 Task: Create in the project AgileLogic and in the Backlog issue 'Create a new online platform for online music theory courses with advanced music notation and ear training features' a child issue 'Serverless computing application latency remediation', and assign it to team member softage.1@softage.net. Create in the project AgileLogic and in the Backlog issue 'Implement a new cloud-based talent acquisition system for a company with advanced recruitment tracking and candidate assessment features' a child issue 'Automated testing infrastructure security incident response testing and remediation', and assign it to team member softage.2@softage.net
Action: Mouse moved to (225, 68)
Screenshot: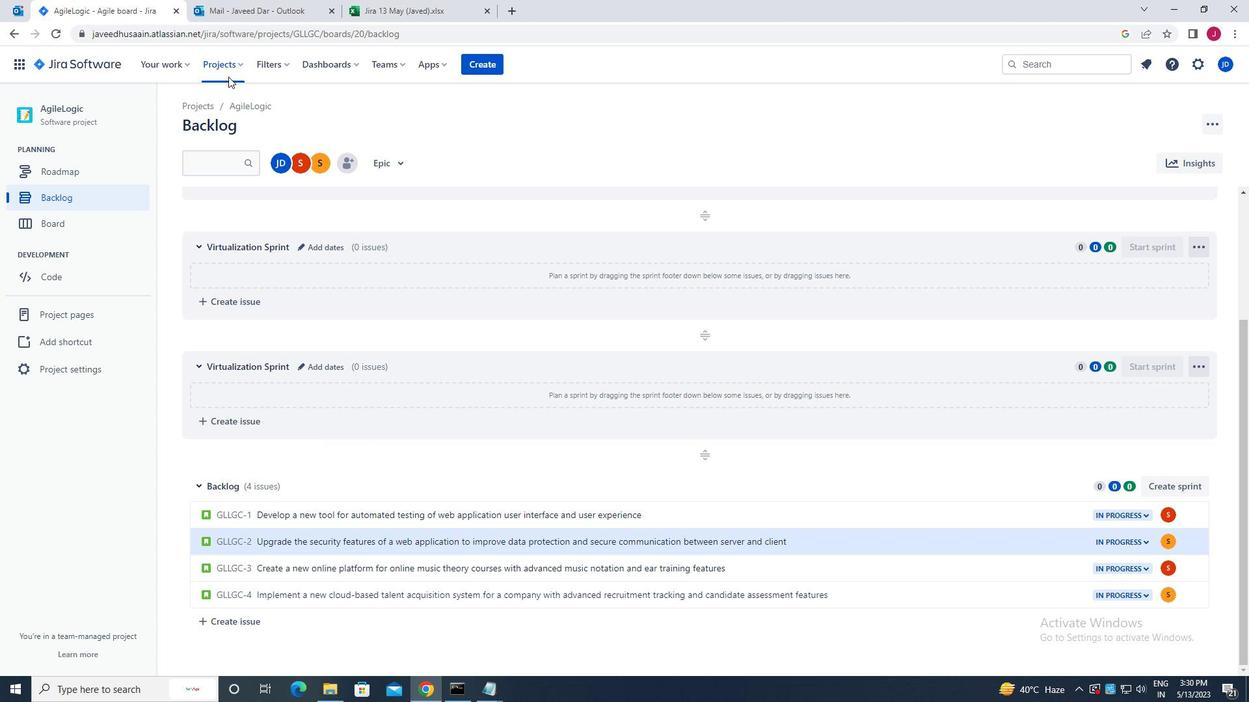 
Action: Mouse pressed left at (225, 68)
Screenshot: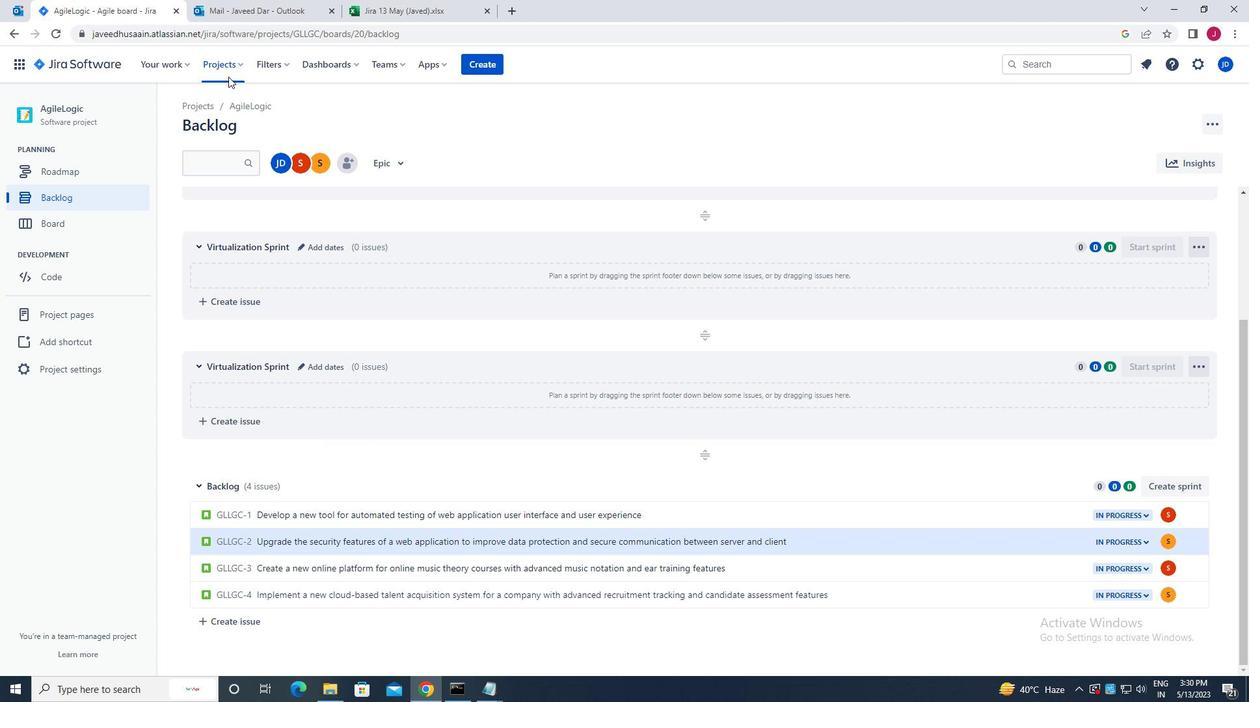 
Action: Mouse moved to (251, 116)
Screenshot: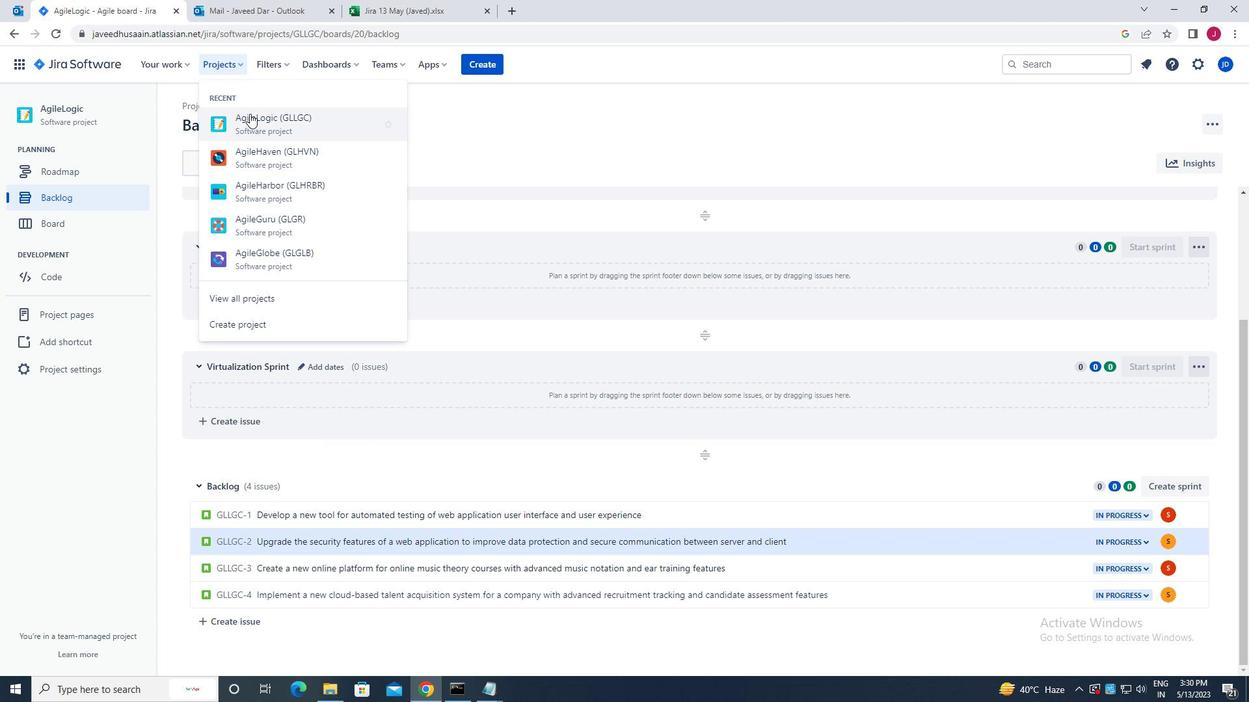 
Action: Mouse pressed left at (251, 116)
Screenshot: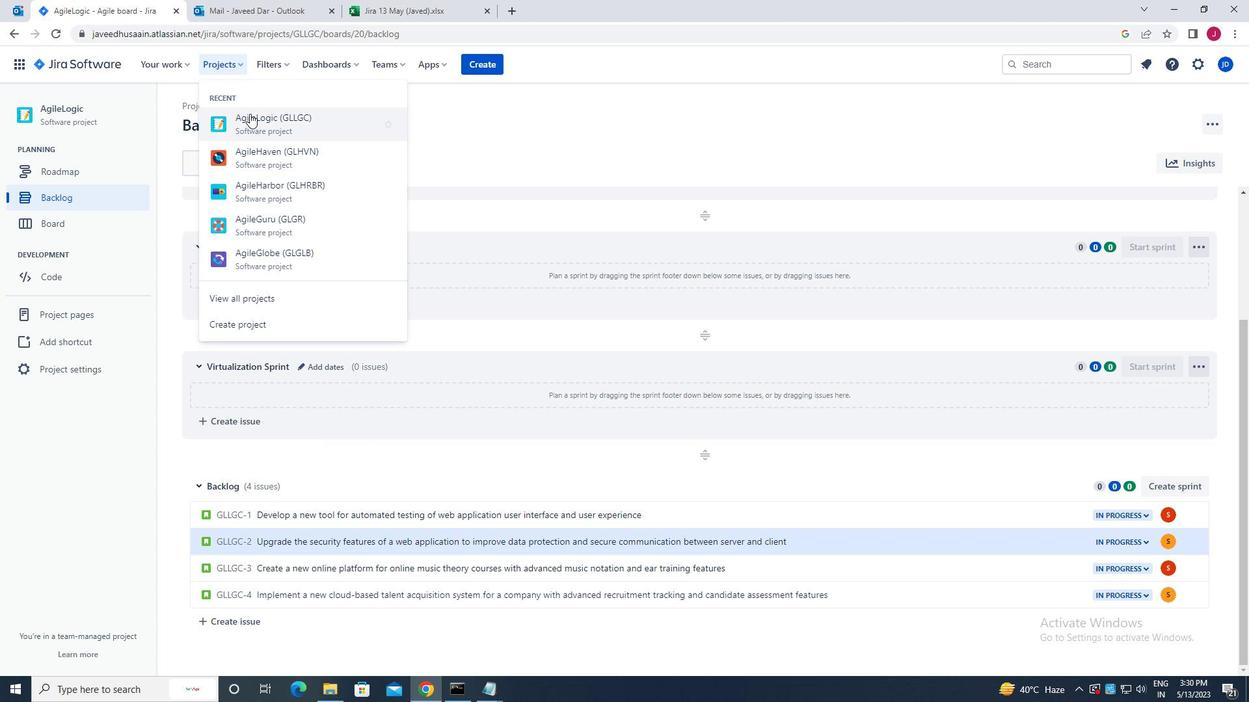 
Action: Mouse moved to (72, 195)
Screenshot: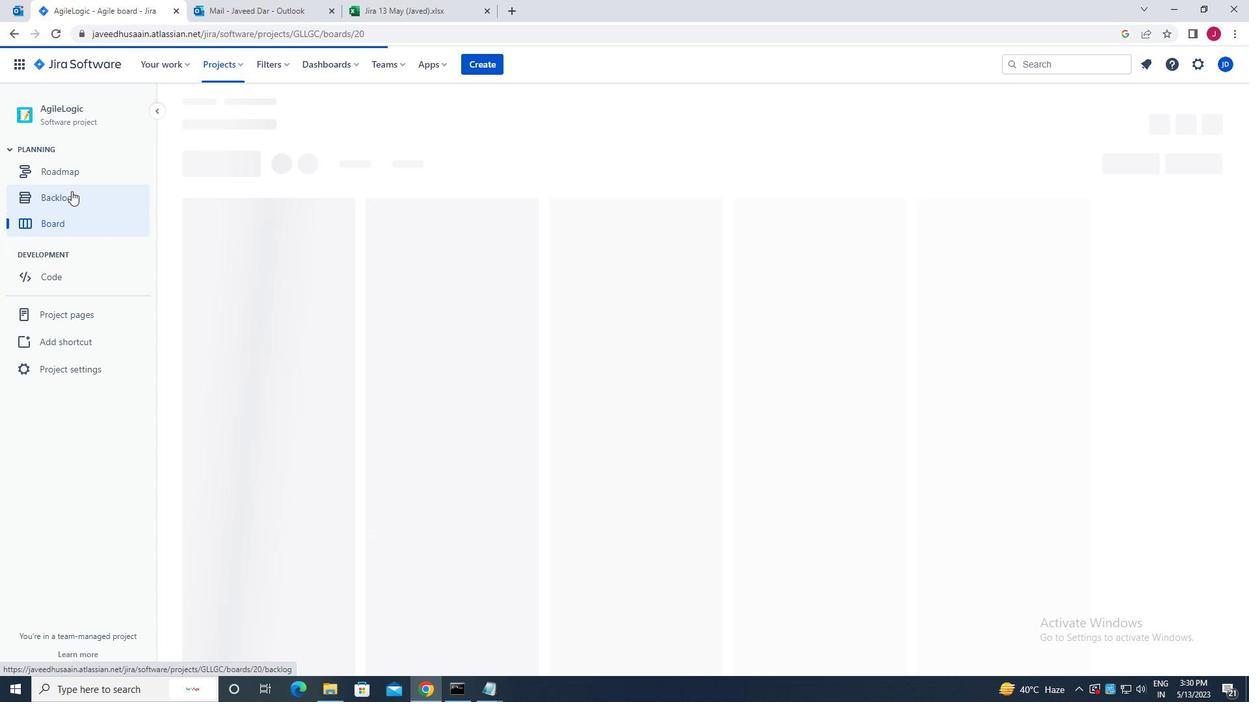 
Action: Mouse pressed left at (72, 195)
Screenshot: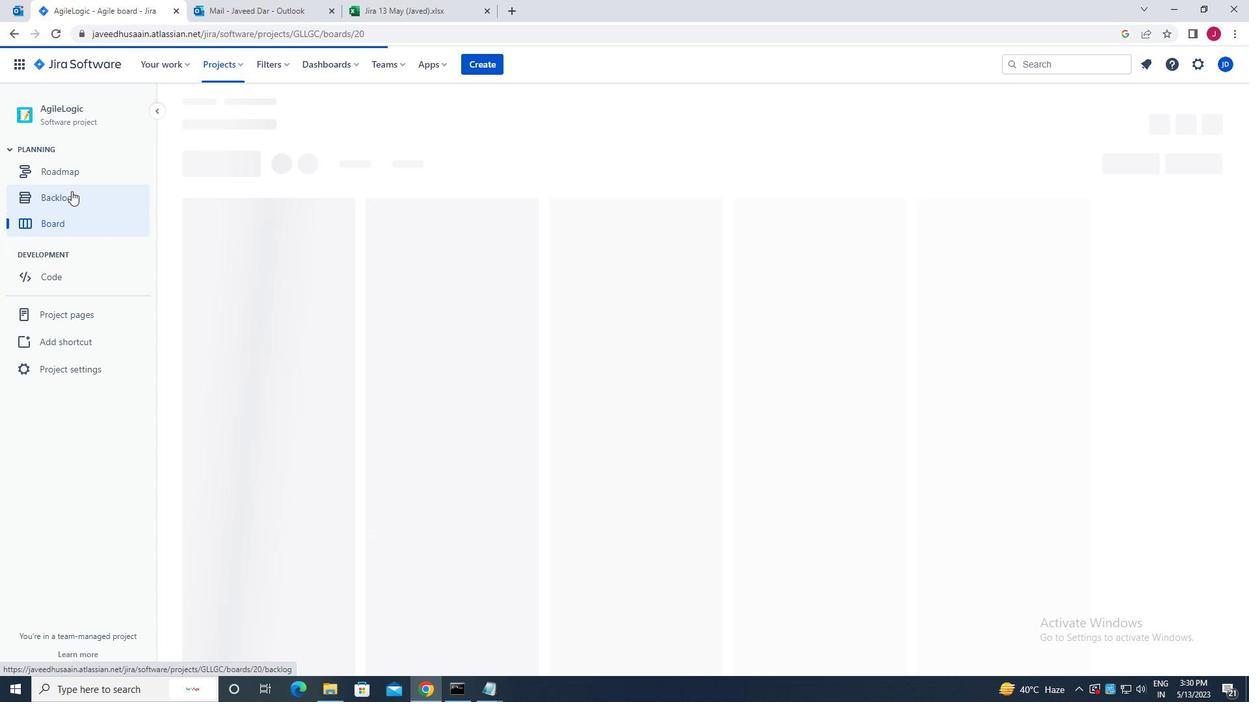 
Action: Mouse moved to (386, 422)
Screenshot: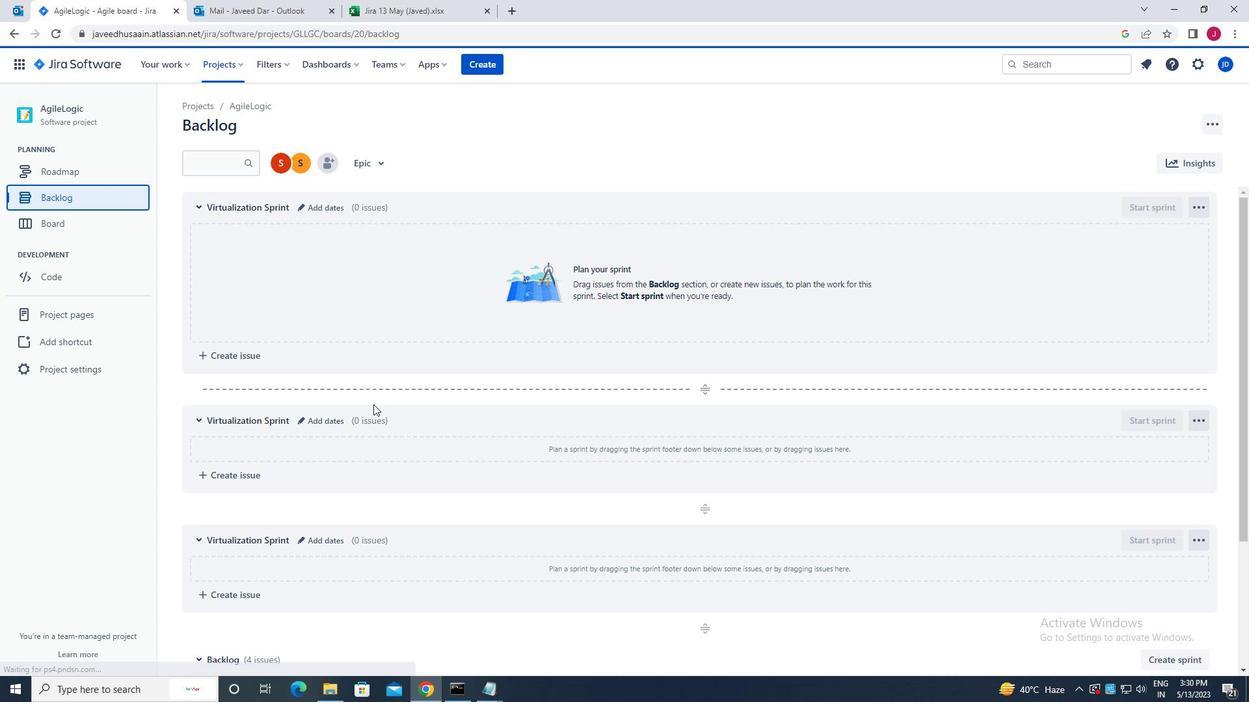 
Action: Mouse scrolled (386, 421) with delta (0, 0)
Screenshot: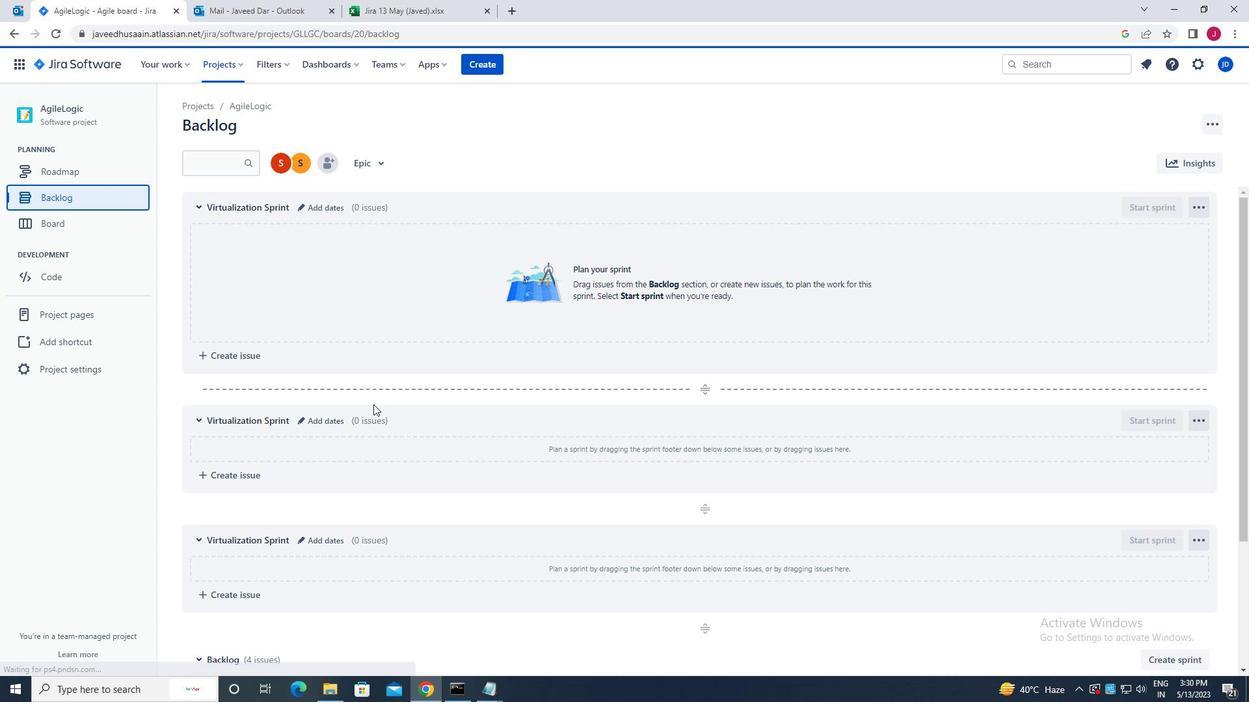 
Action: Mouse scrolled (386, 421) with delta (0, 0)
Screenshot: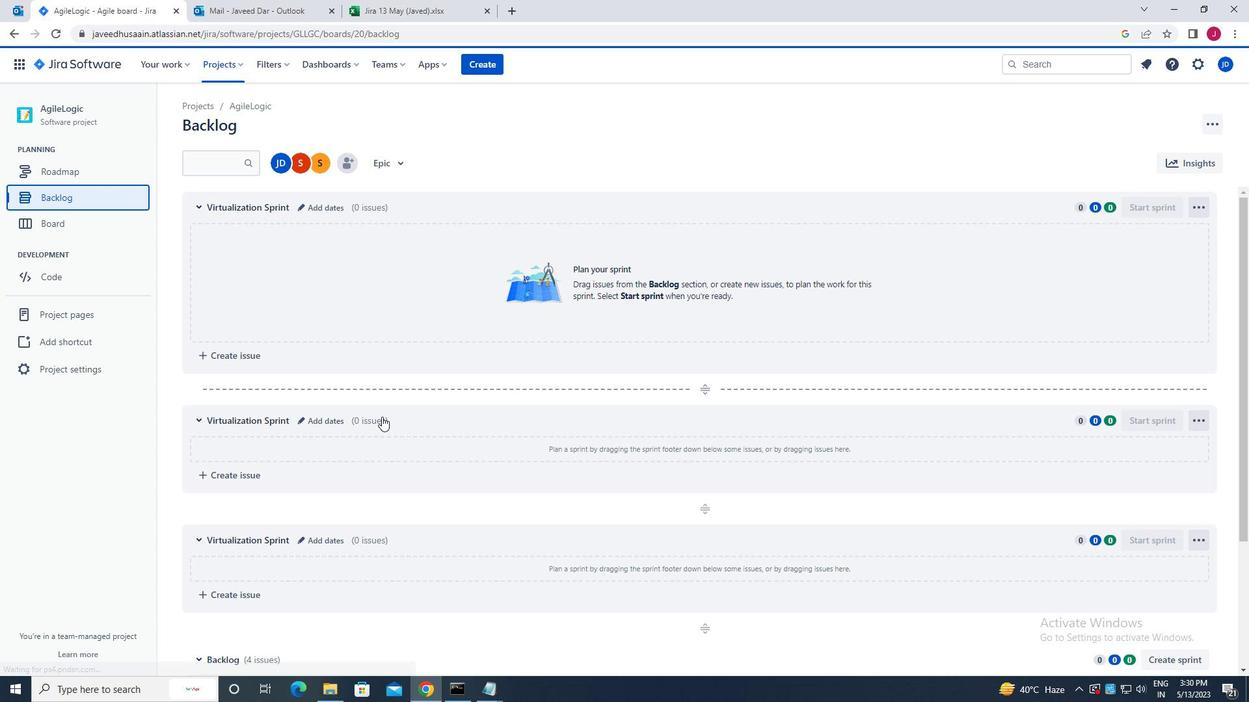 
Action: Mouse scrolled (386, 421) with delta (0, 0)
Screenshot: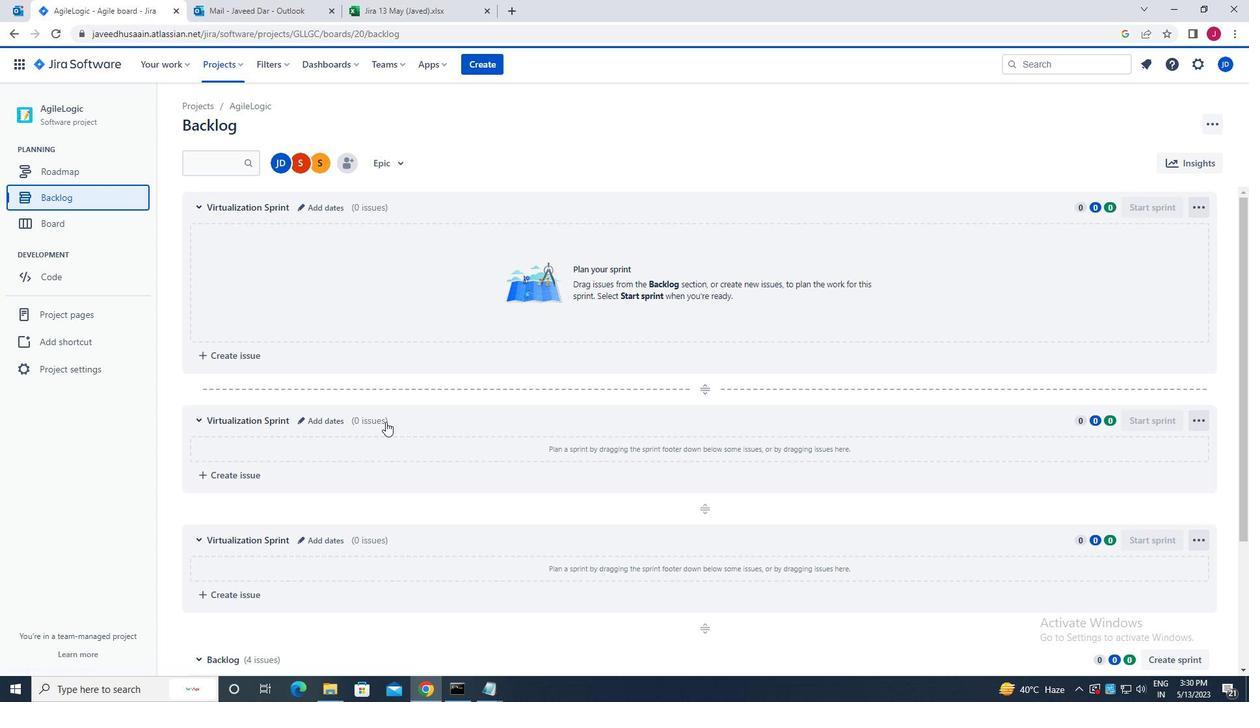 
Action: Mouse scrolled (386, 421) with delta (0, 0)
Screenshot: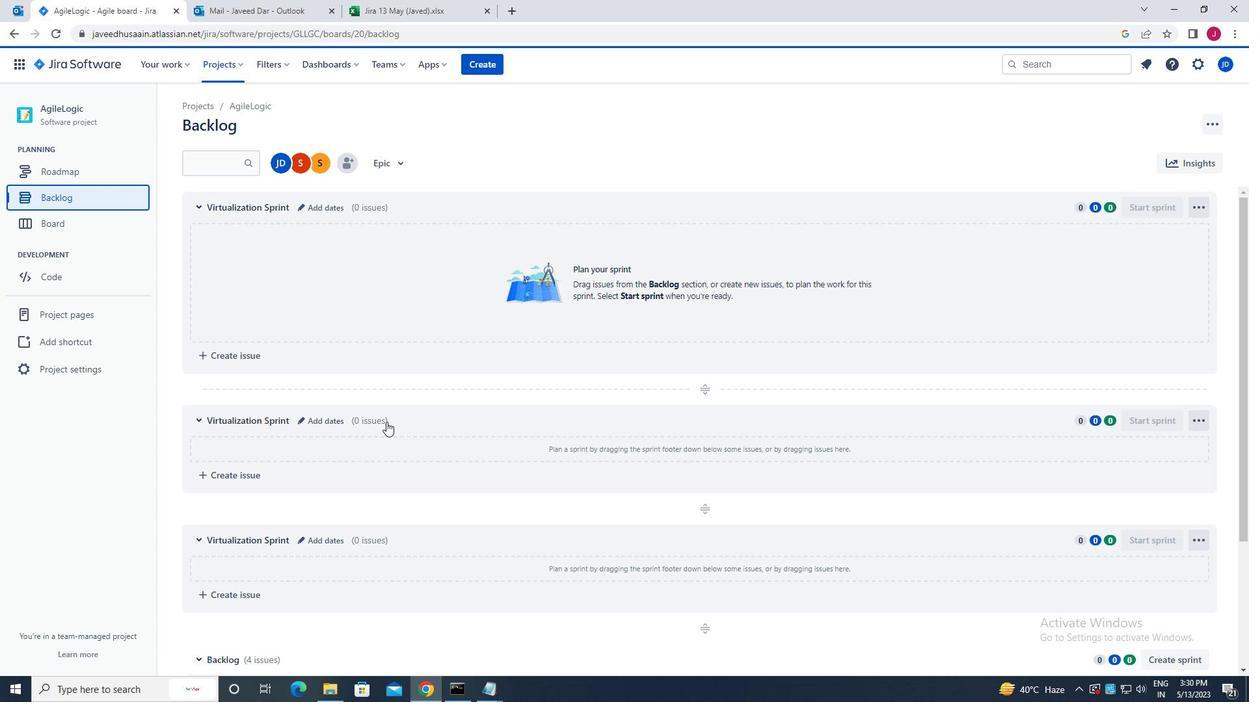 
Action: Mouse scrolled (386, 421) with delta (0, 0)
Screenshot: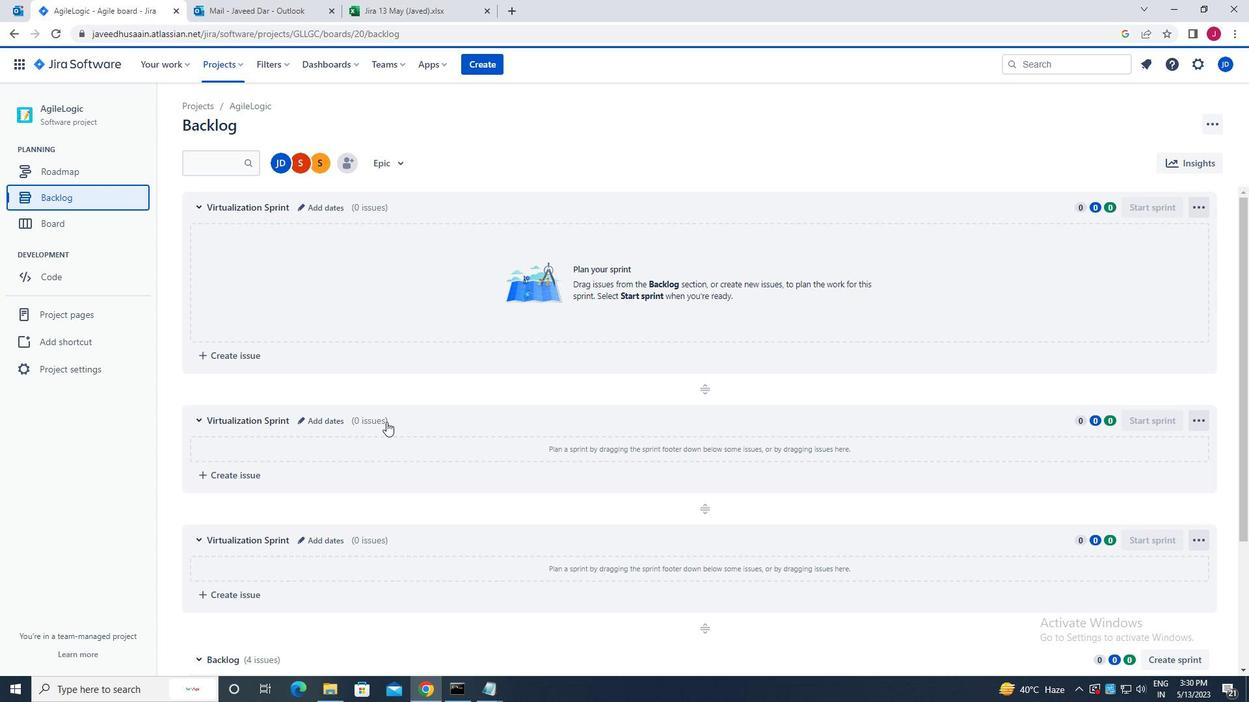 
Action: Mouse moved to (391, 421)
Screenshot: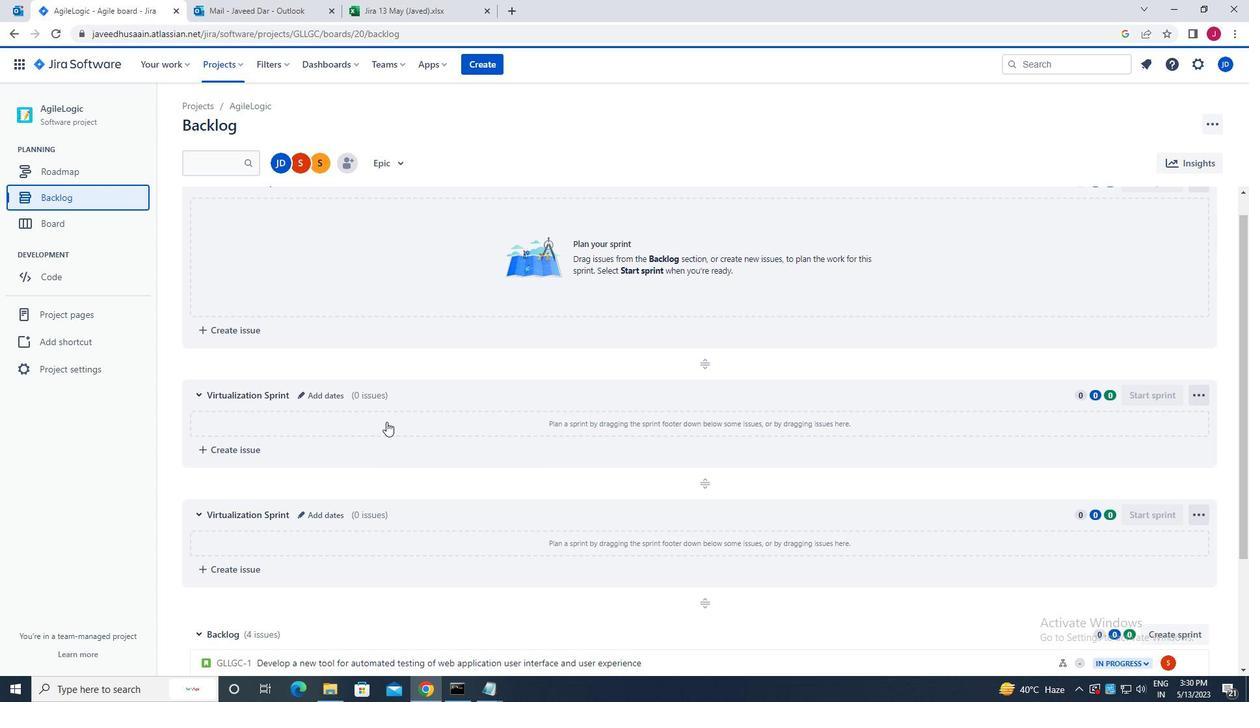 
Action: Mouse scrolled (391, 420) with delta (0, 0)
Screenshot: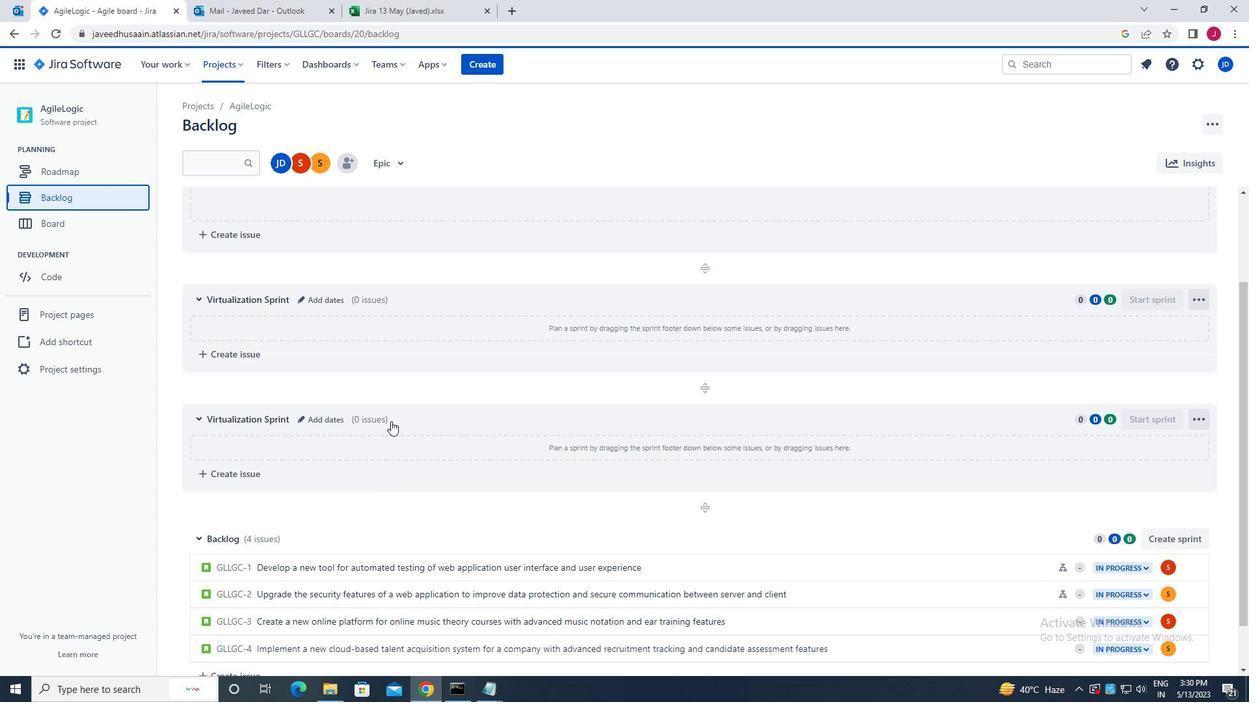 
Action: Mouse scrolled (391, 420) with delta (0, 0)
Screenshot: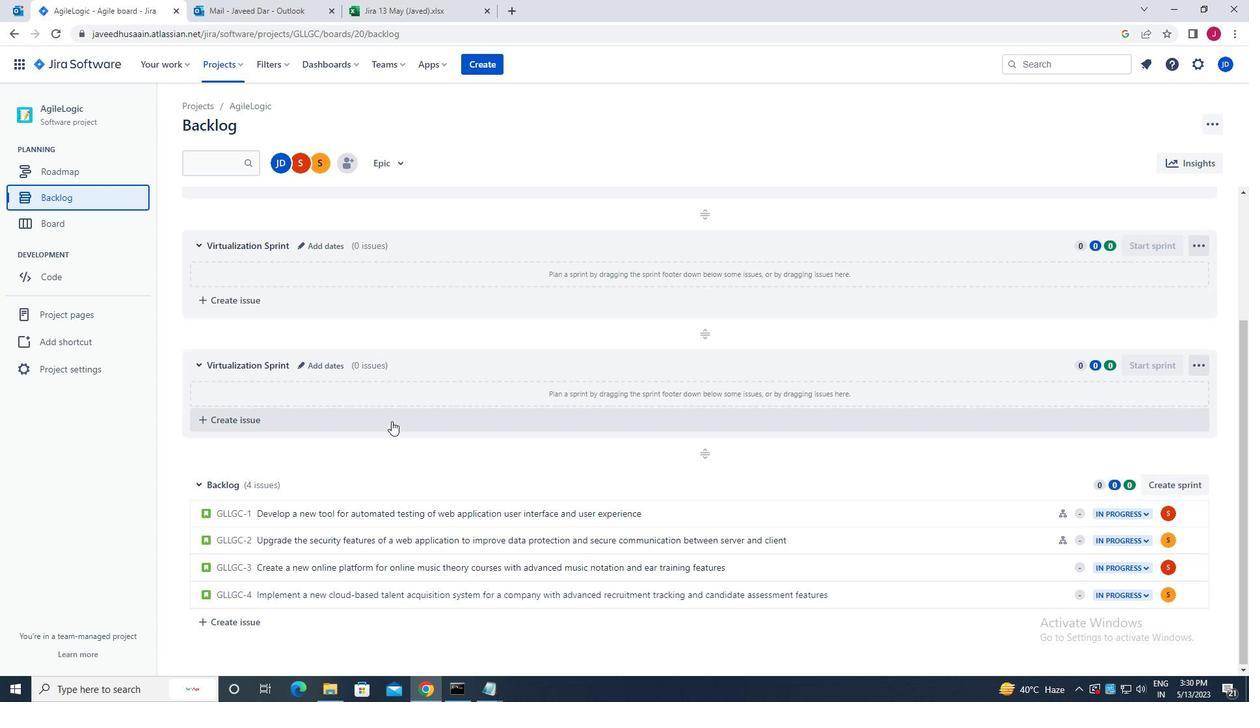 
Action: Mouse scrolled (391, 420) with delta (0, 0)
Screenshot: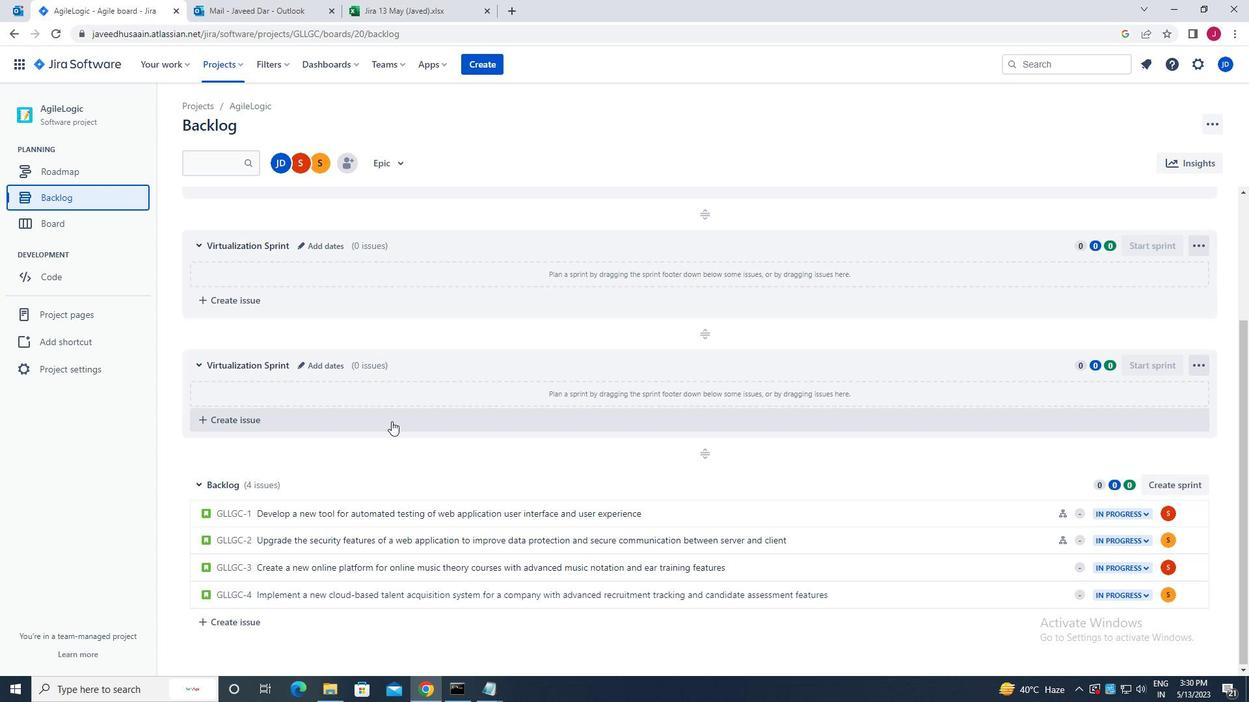 
Action: Mouse scrolled (391, 420) with delta (0, 0)
Screenshot: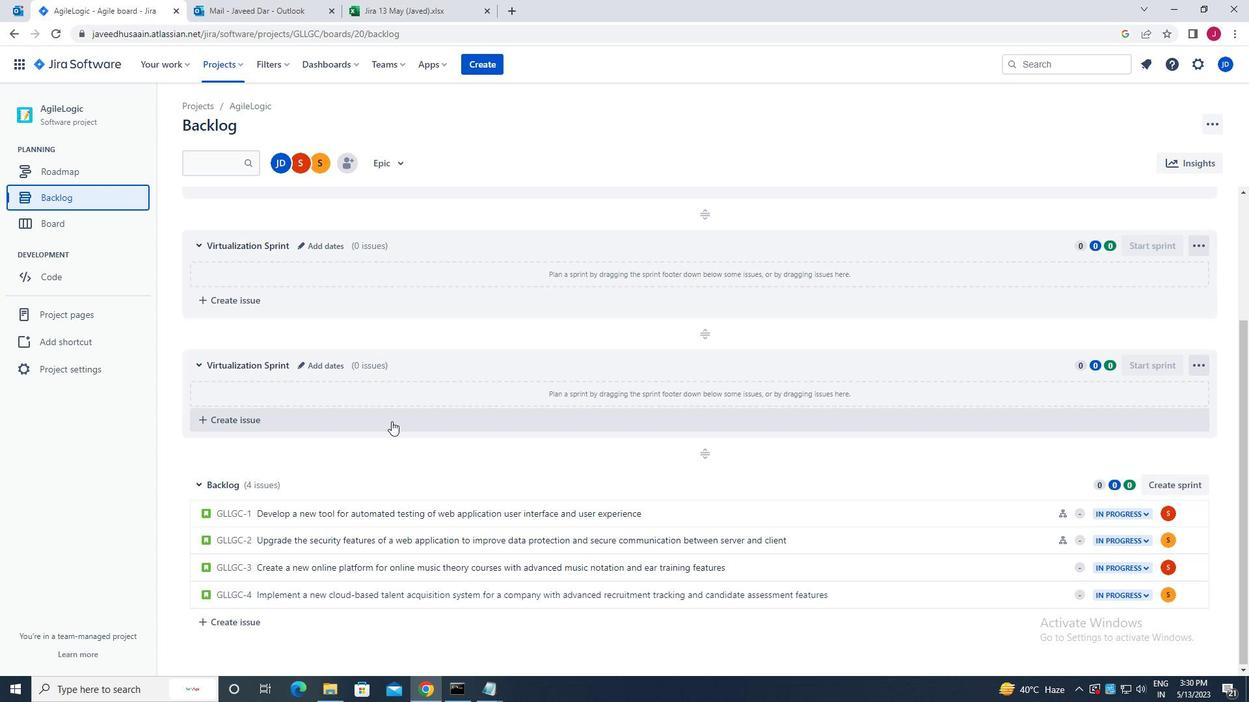 
Action: Mouse moved to (1019, 568)
Screenshot: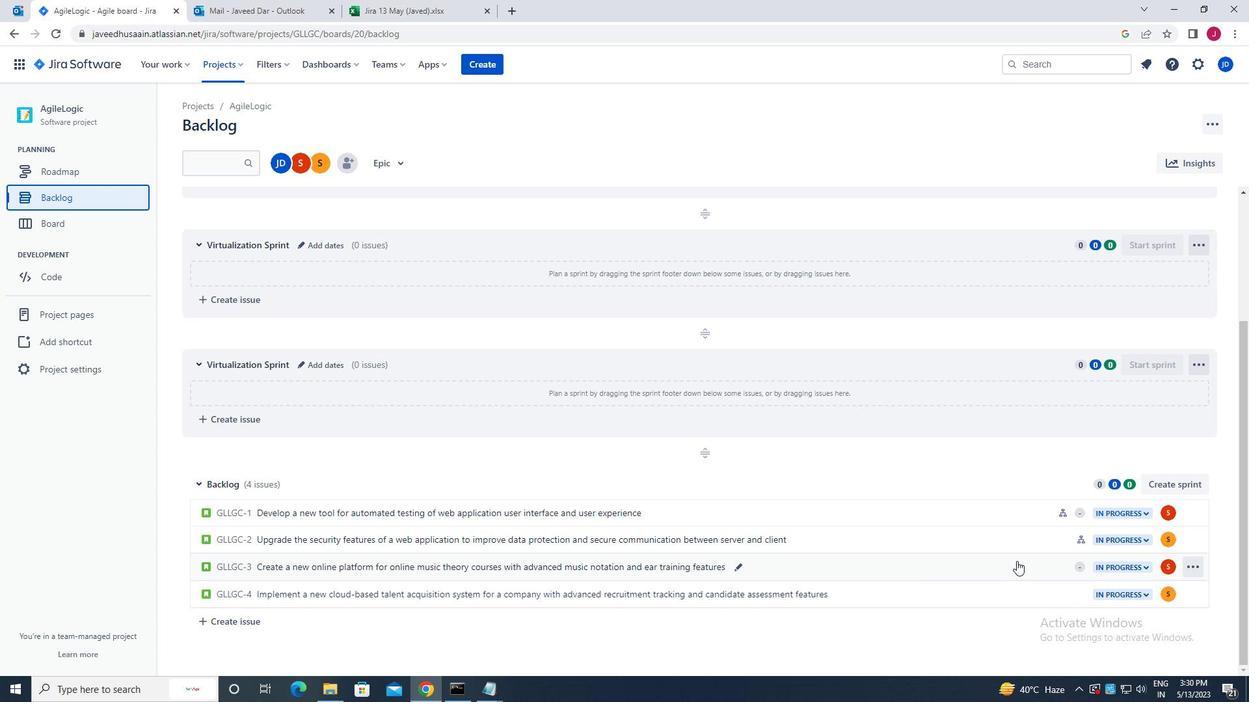 
Action: Mouse pressed left at (1019, 568)
Screenshot: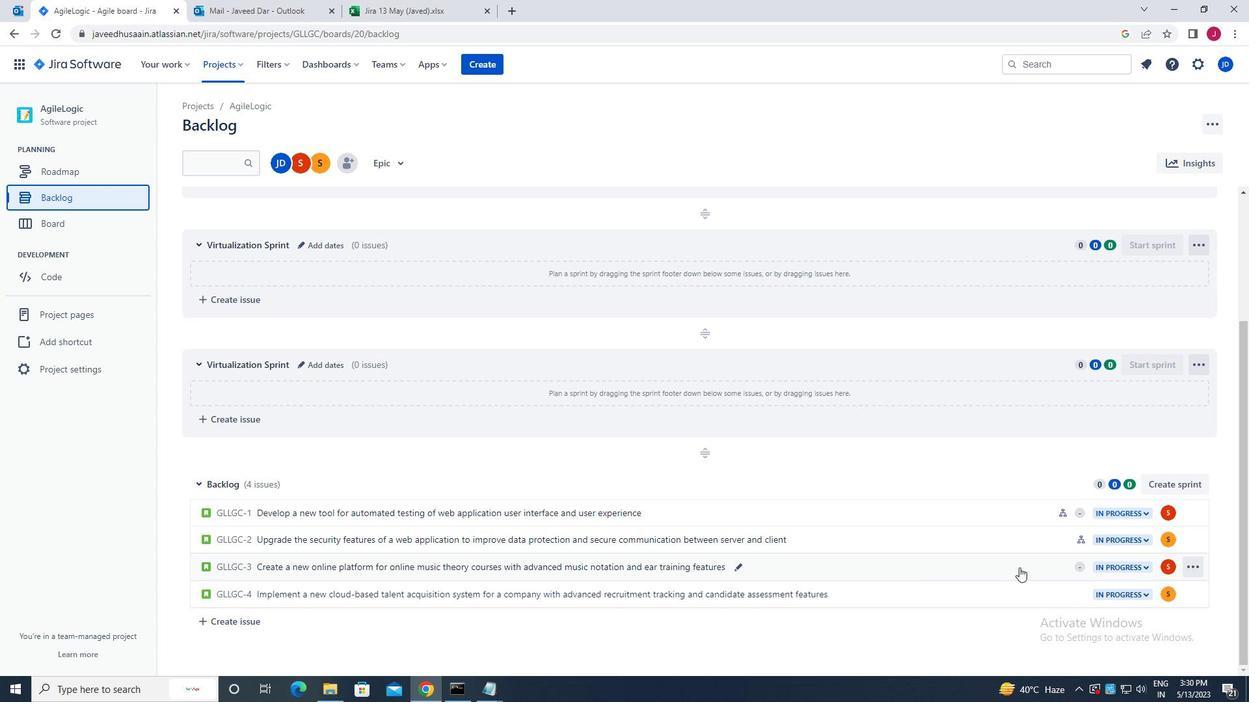 
Action: Mouse moved to (1023, 314)
Screenshot: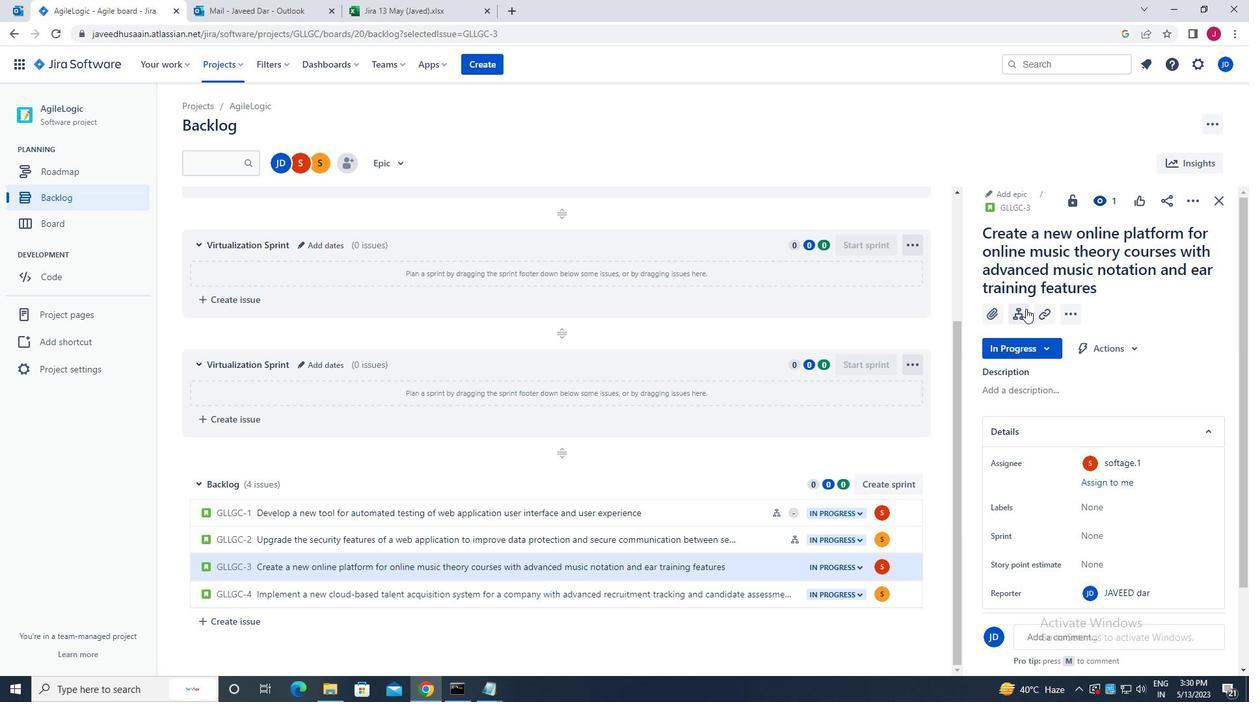 
Action: Mouse pressed left at (1023, 314)
Screenshot: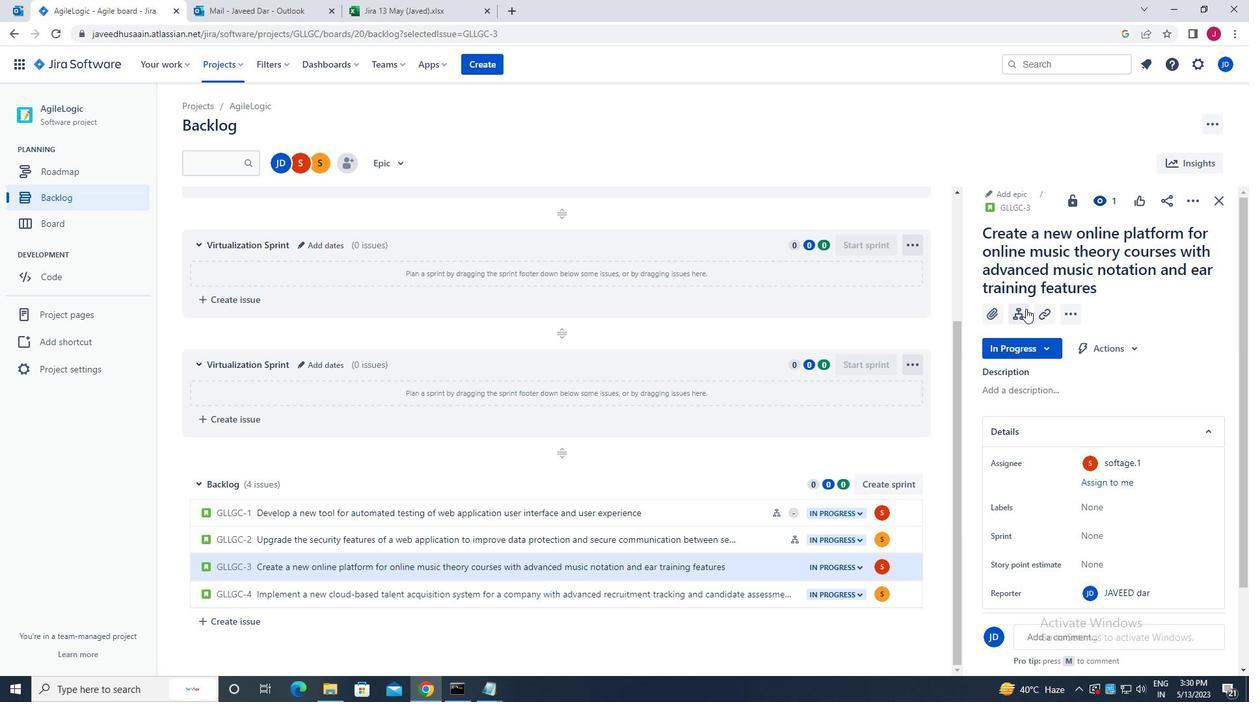 
Action: Mouse moved to (1018, 419)
Screenshot: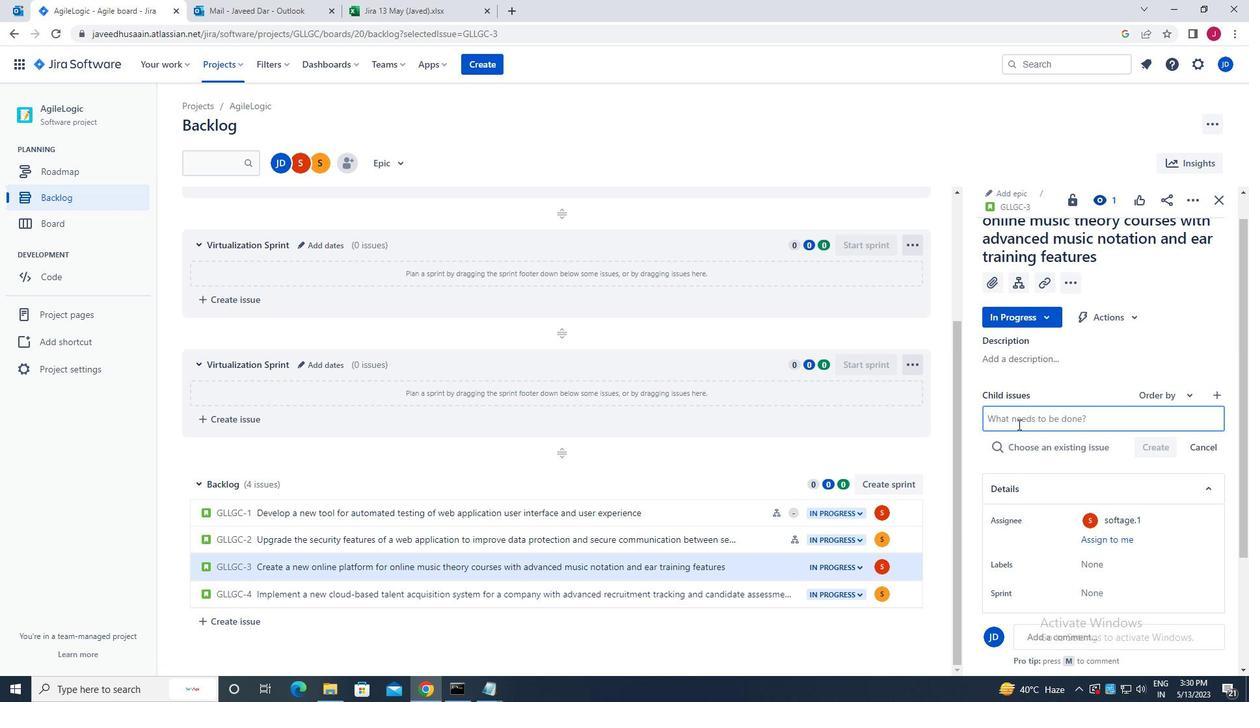 
Action: Mouse pressed left at (1018, 419)
Screenshot: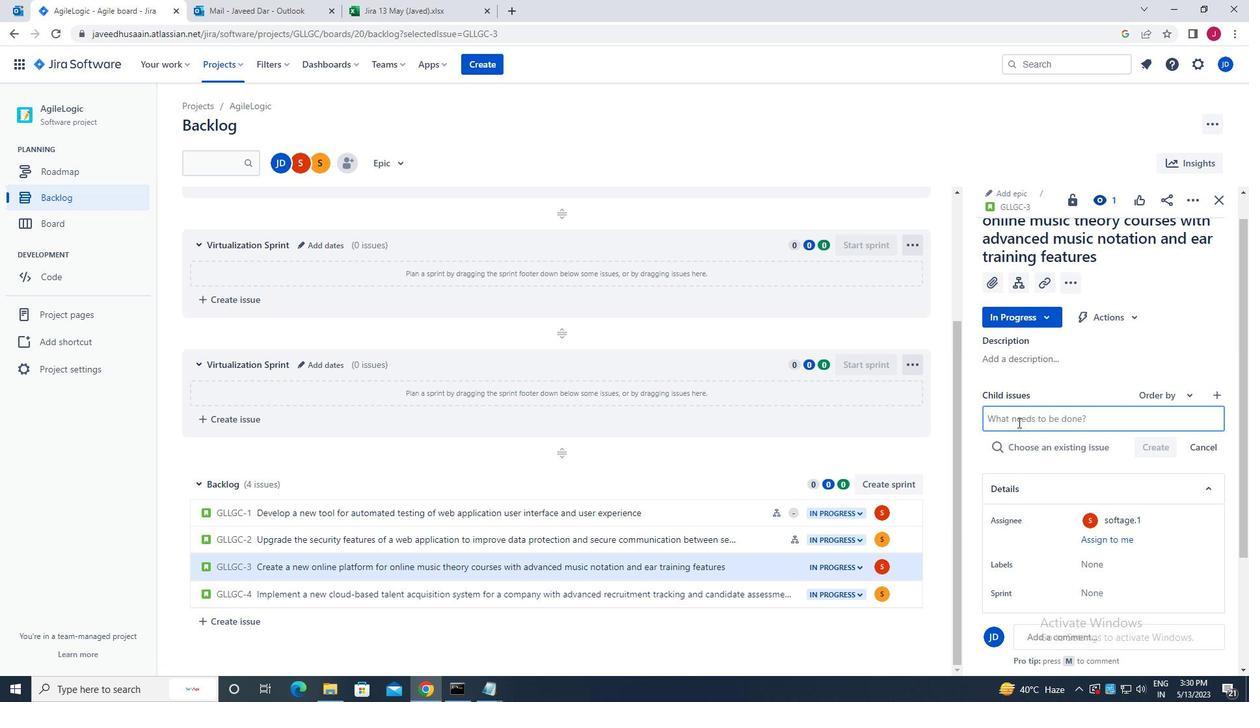 
Action: Mouse moved to (1017, 419)
Screenshot: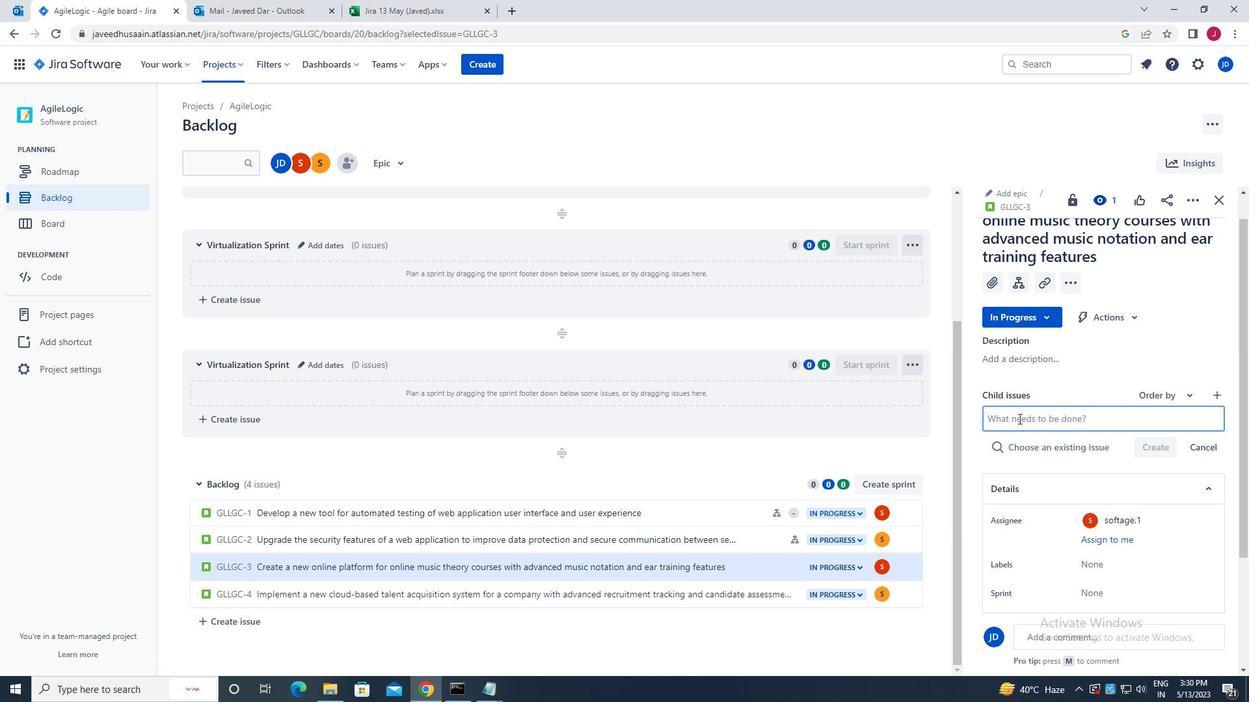 
Action: Key pressed s<Key.caps_lock>ever<Key.space>less<Key.space>computing<Key.space>application<Key.space>latency<Key.space>remediation<Key.enter>
Screenshot: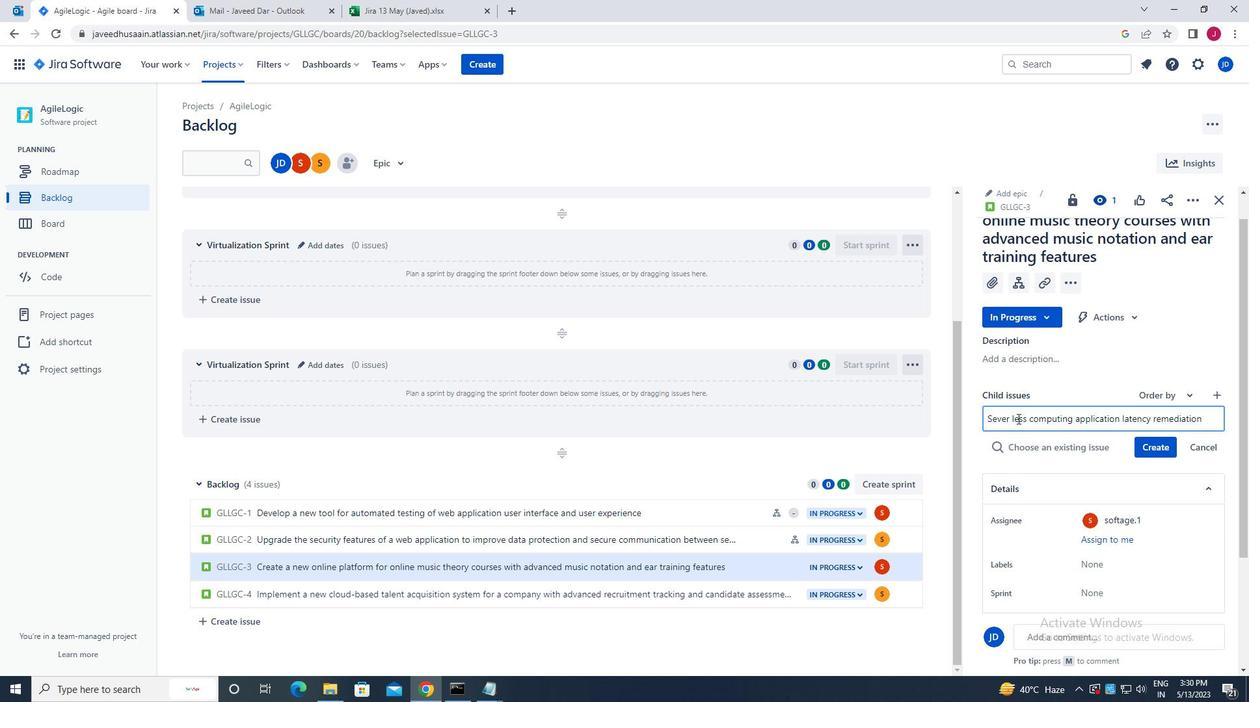 
Action: Mouse moved to (1167, 422)
Screenshot: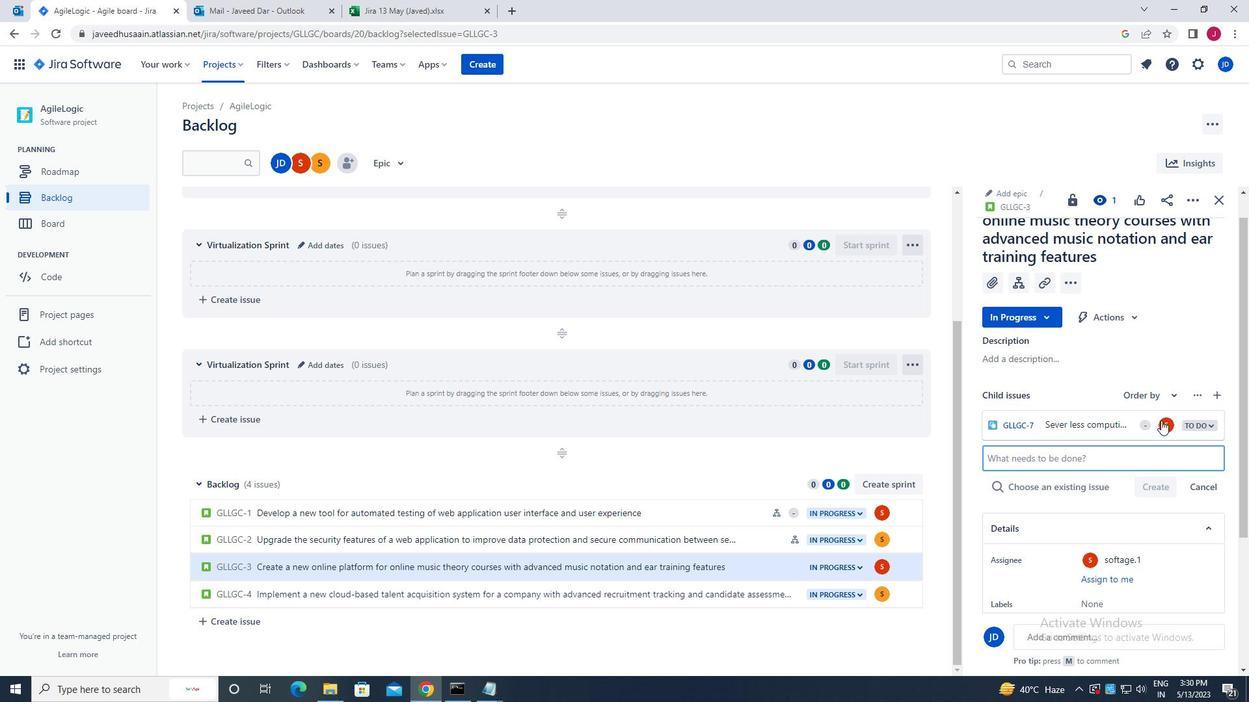 
Action: Mouse pressed left at (1167, 422)
Screenshot: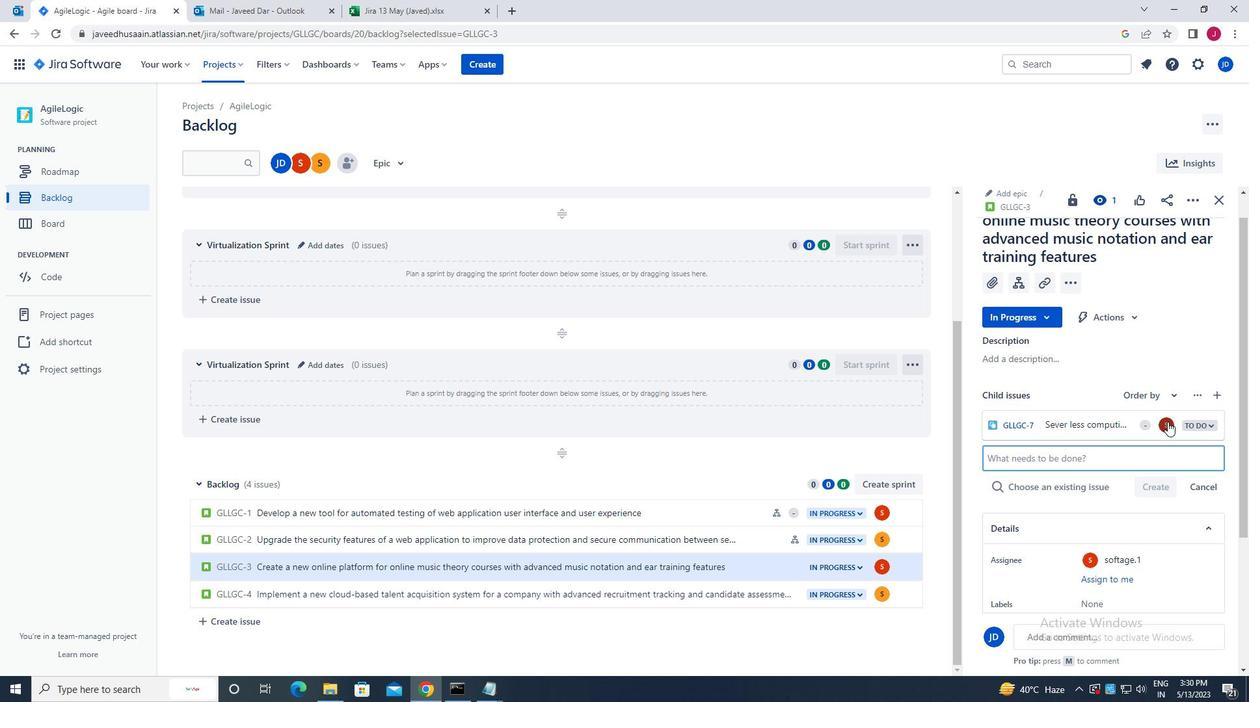 
Action: Mouse moved to (1055, 349)
Screenshot: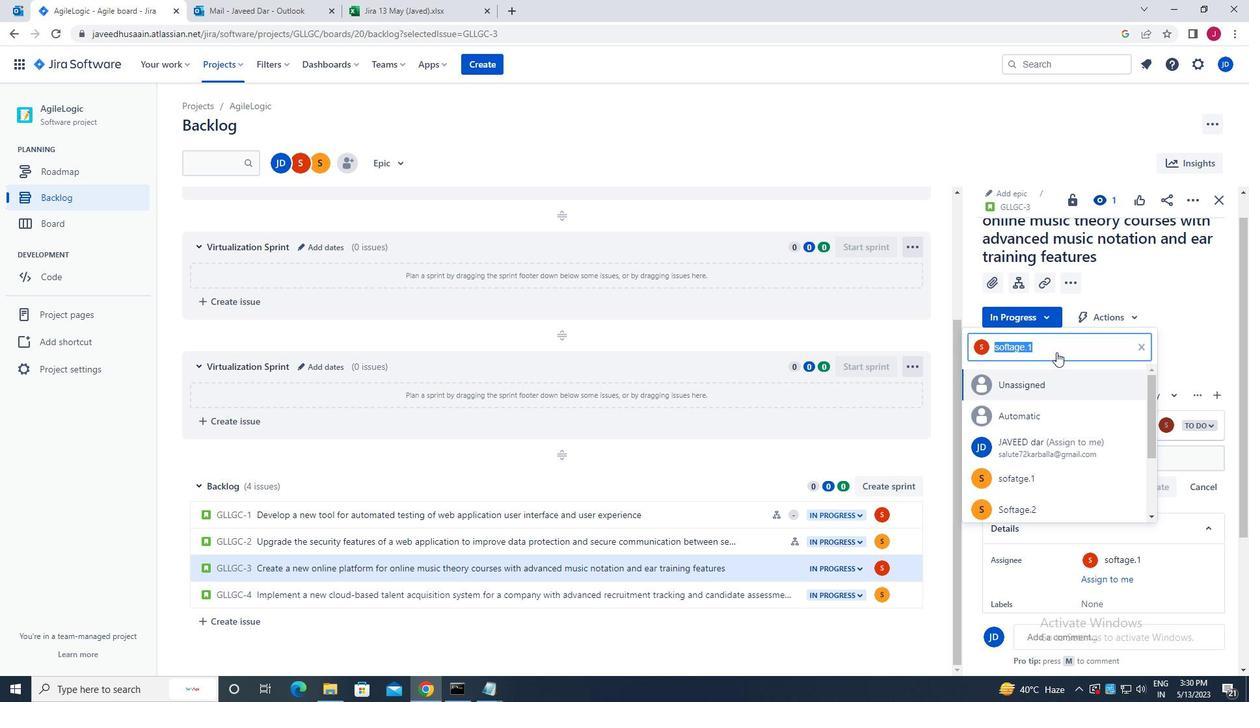 
Action: Key pressed soft
Screenshot: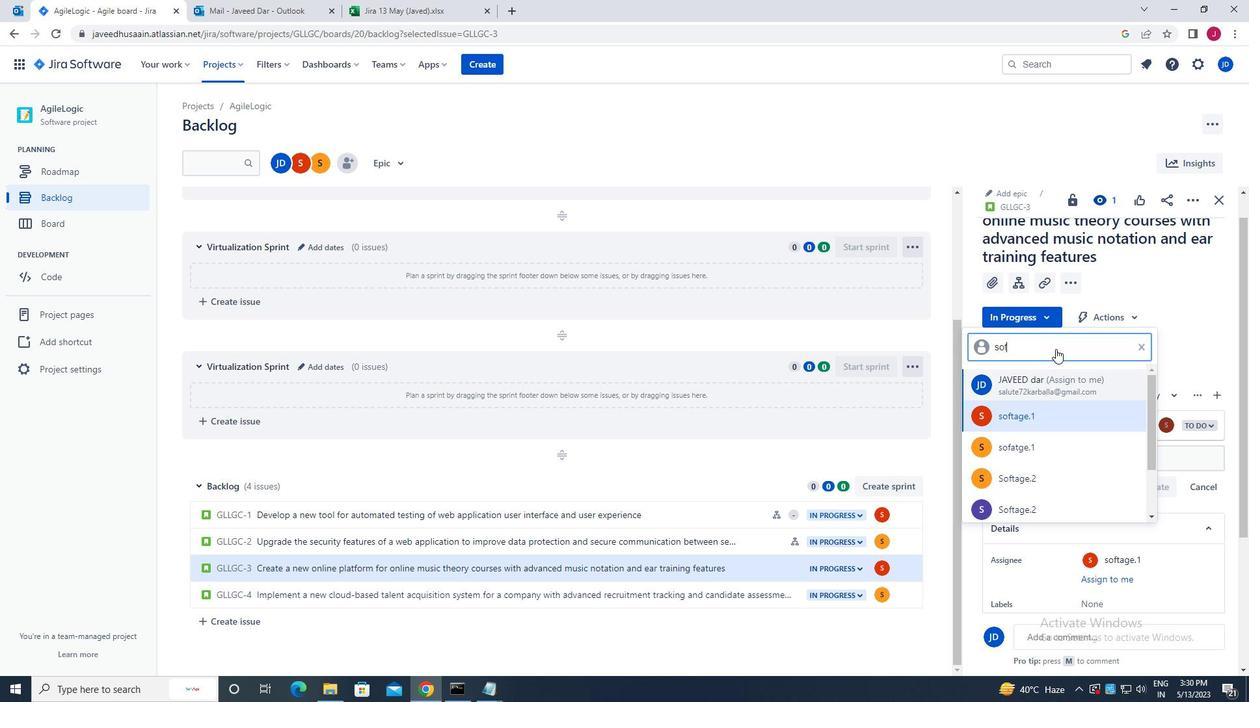 
Action: Mouse moved to (1066, 388)
Screenshot: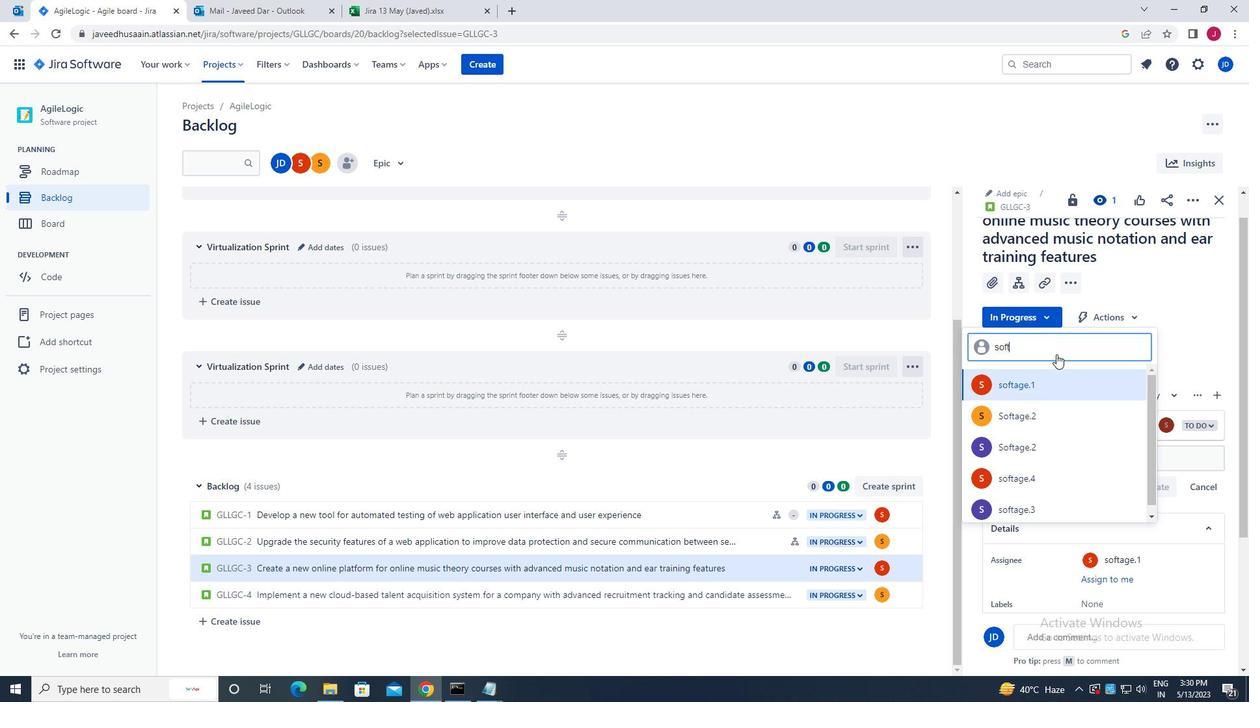
Action: Mouse pressed left at (1066, 388)
Screenshot: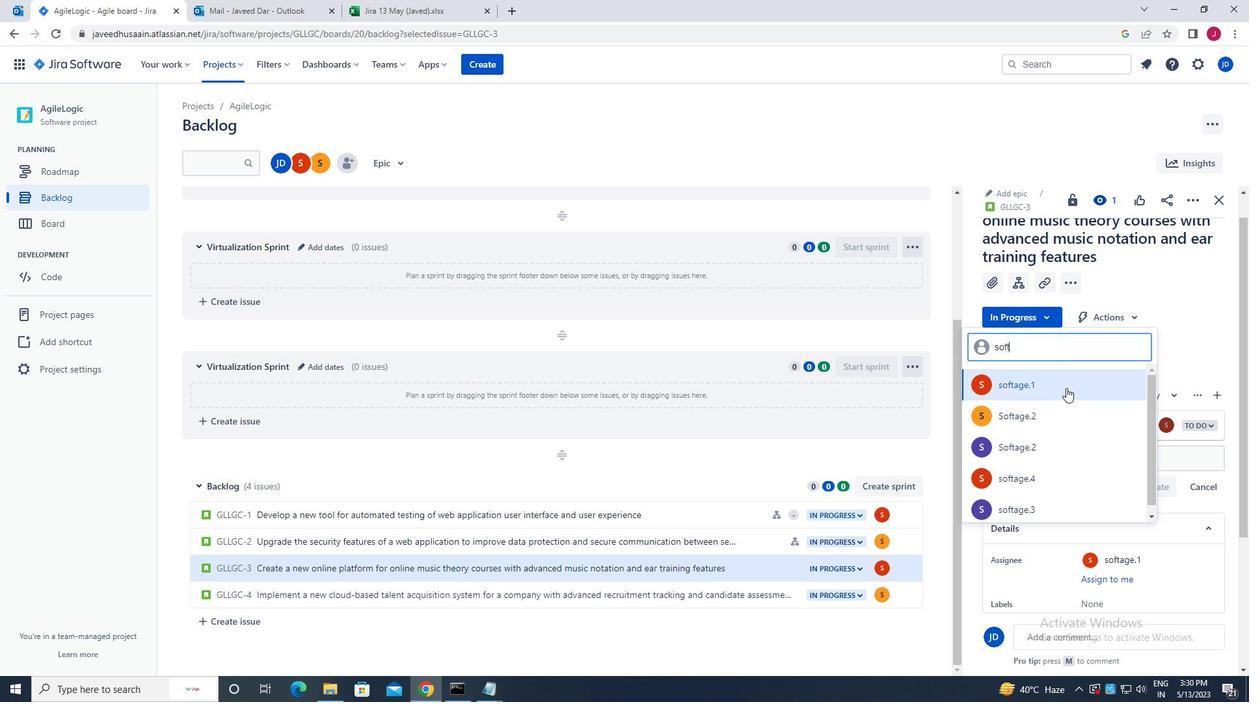 
Action: Mouse moved to (1219, 199)
Screenshot: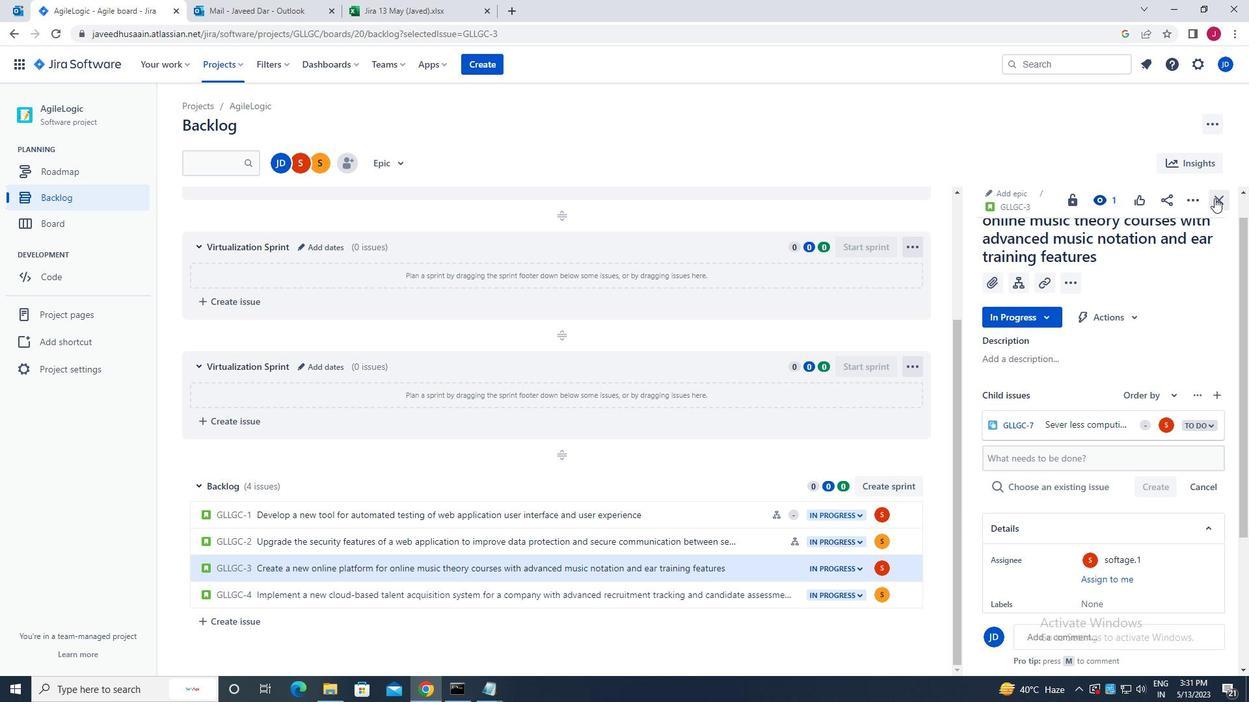 
Action: Mouse pressed left at (1219, 199)
Screenshot: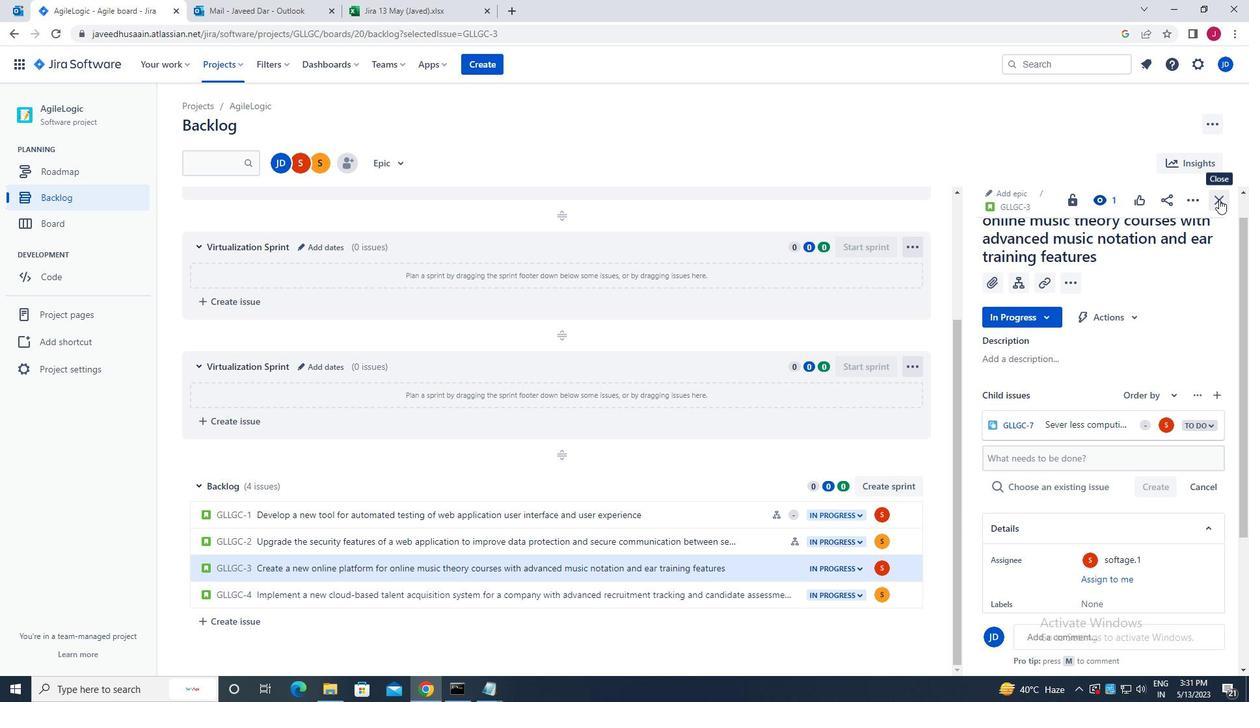 
Action: Mouse moved to (967, 598)
Screenshot: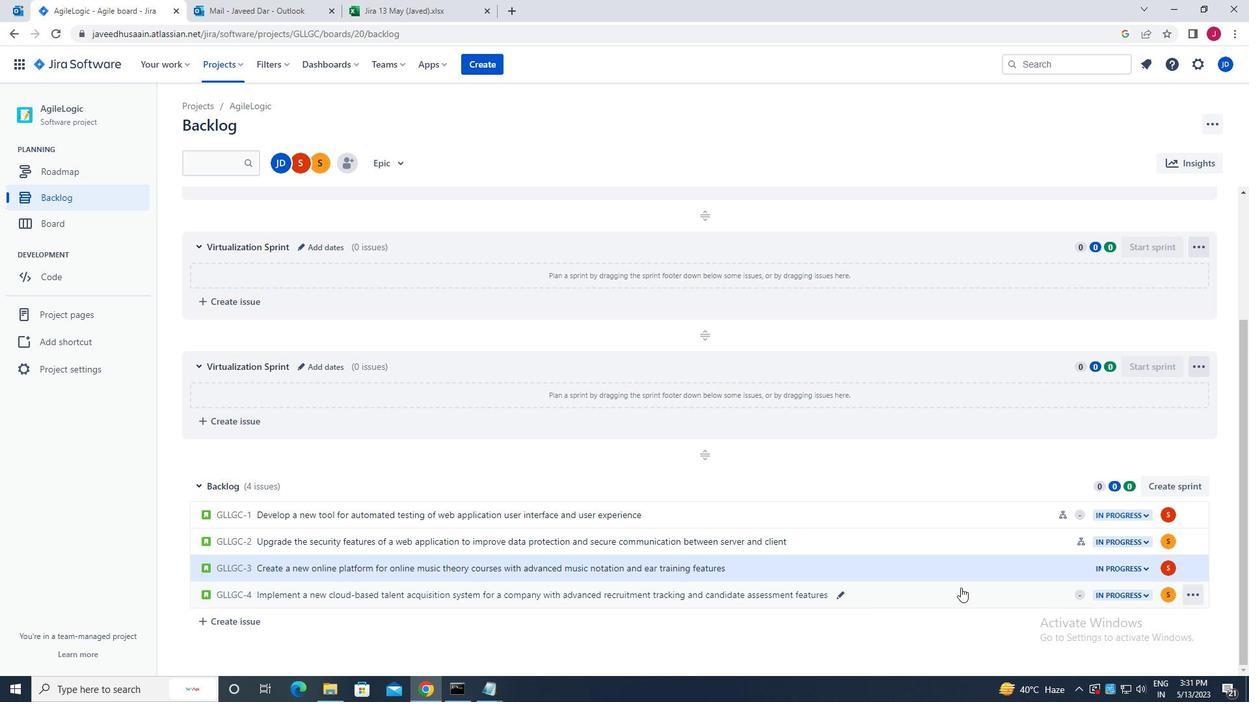 
Action: Mouse pressed left at (967, 598)
Screenshot: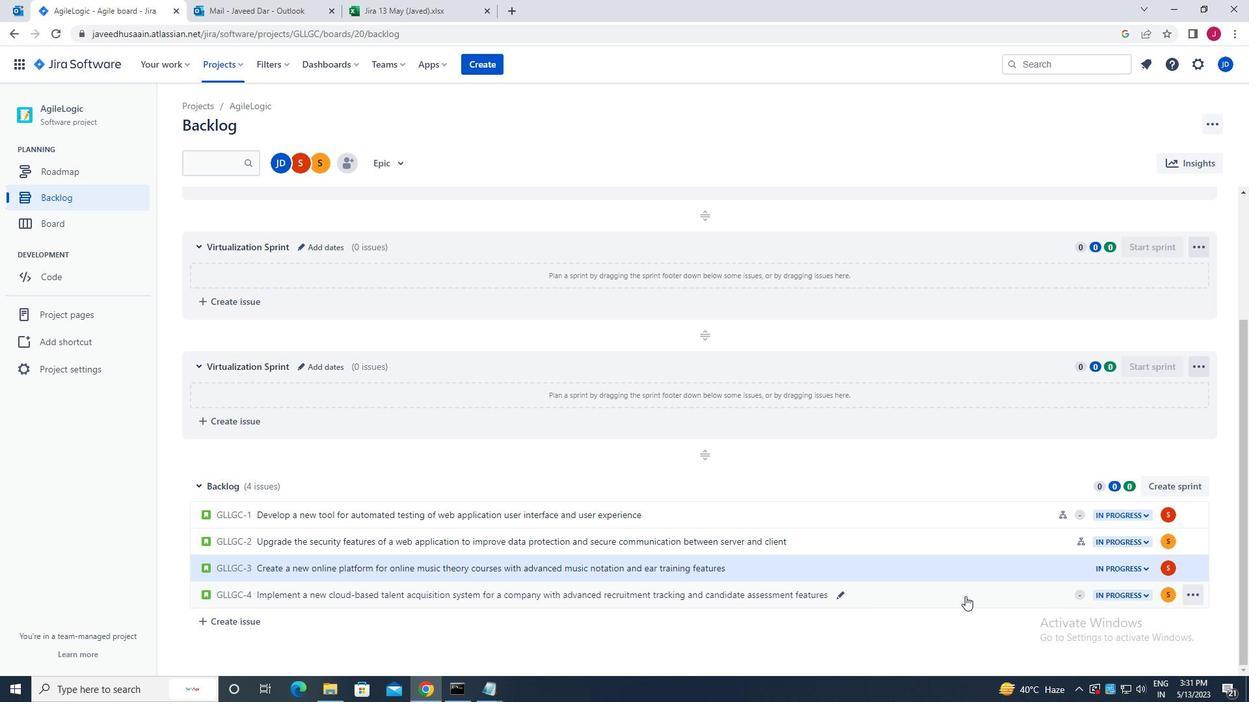 
Action: Mouse moved to (1015, 335)
Screenshot: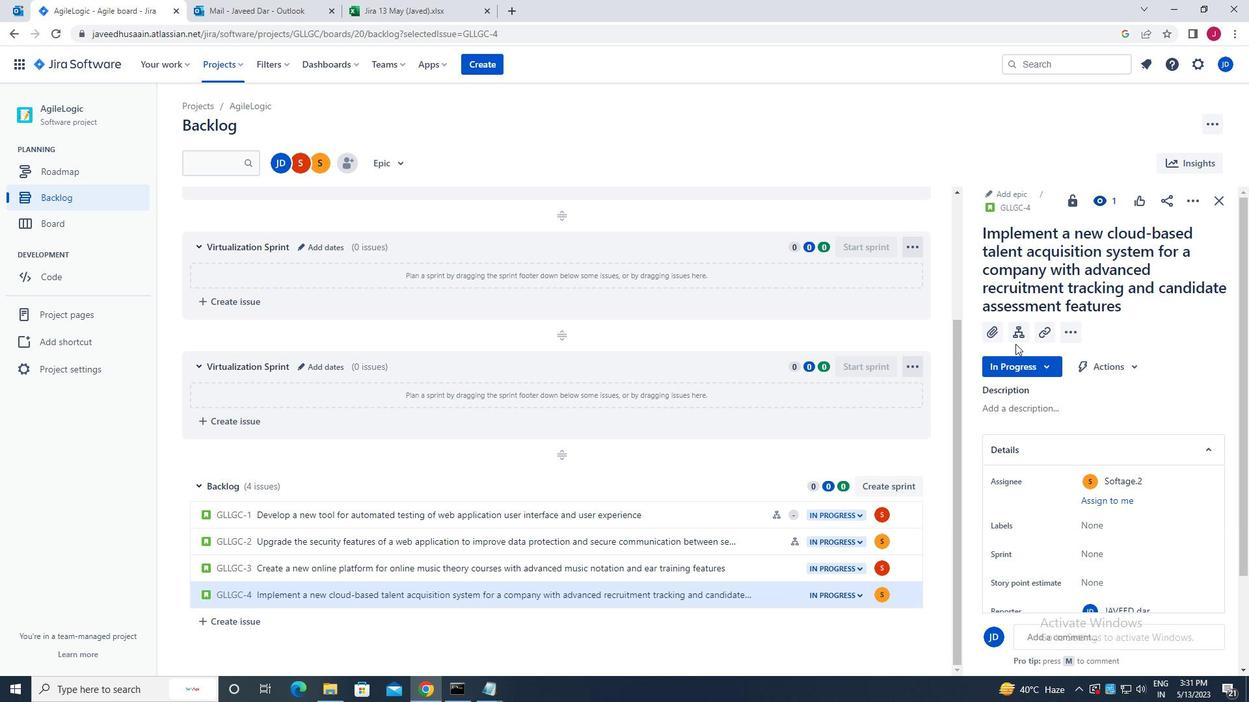 
Action: Mouse pressed left at (1015, 335)
Screenshot: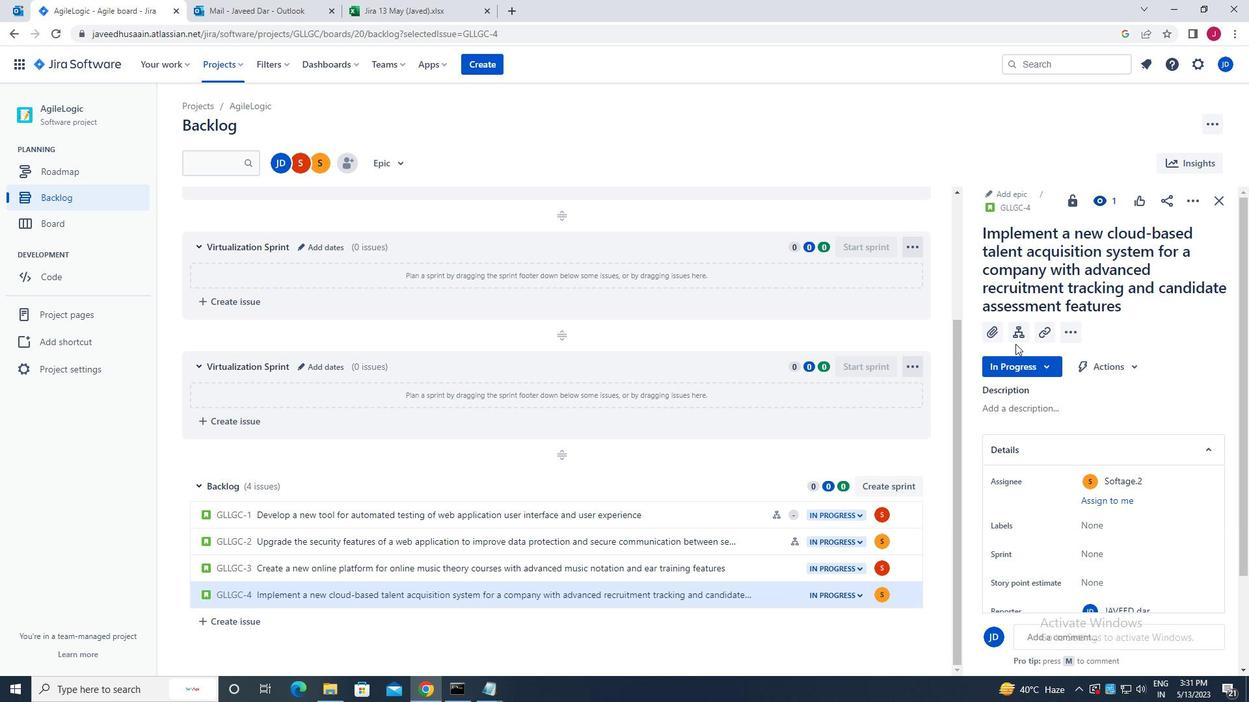 
Action: Mouse moved to (1044, 420)
Screenshot: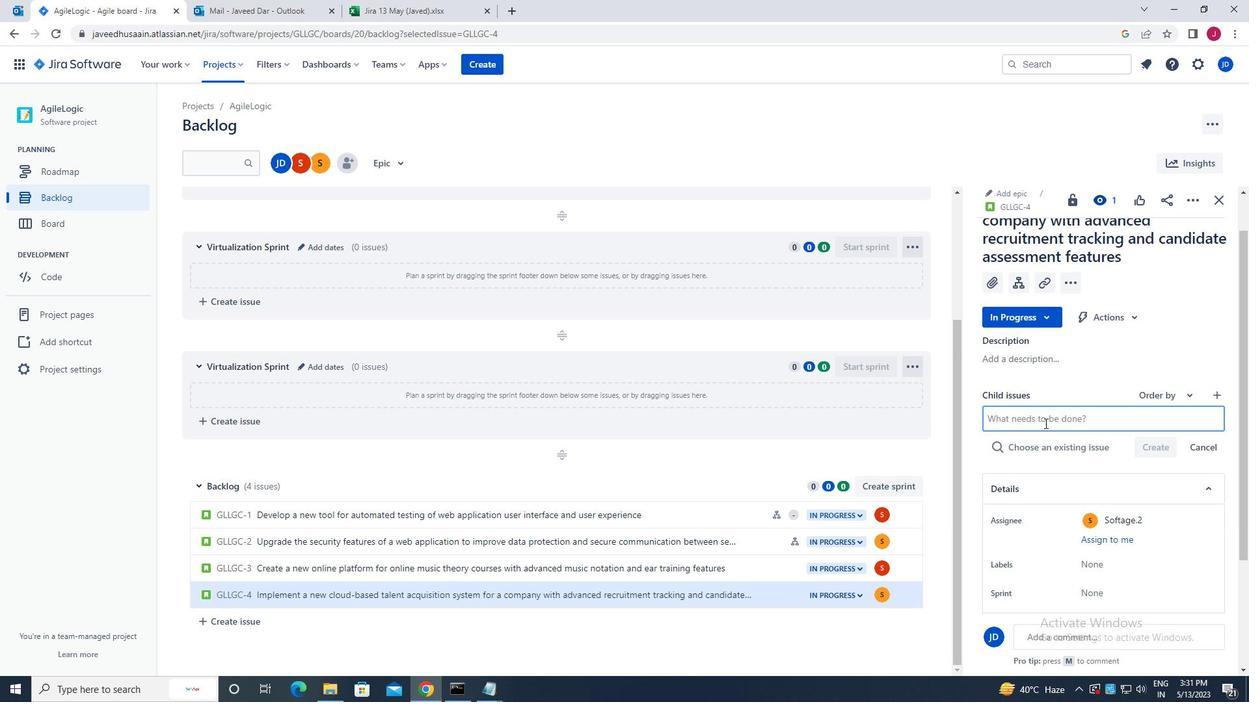 
Action: Mouse pressed left at (1044, 420)
Screenshot: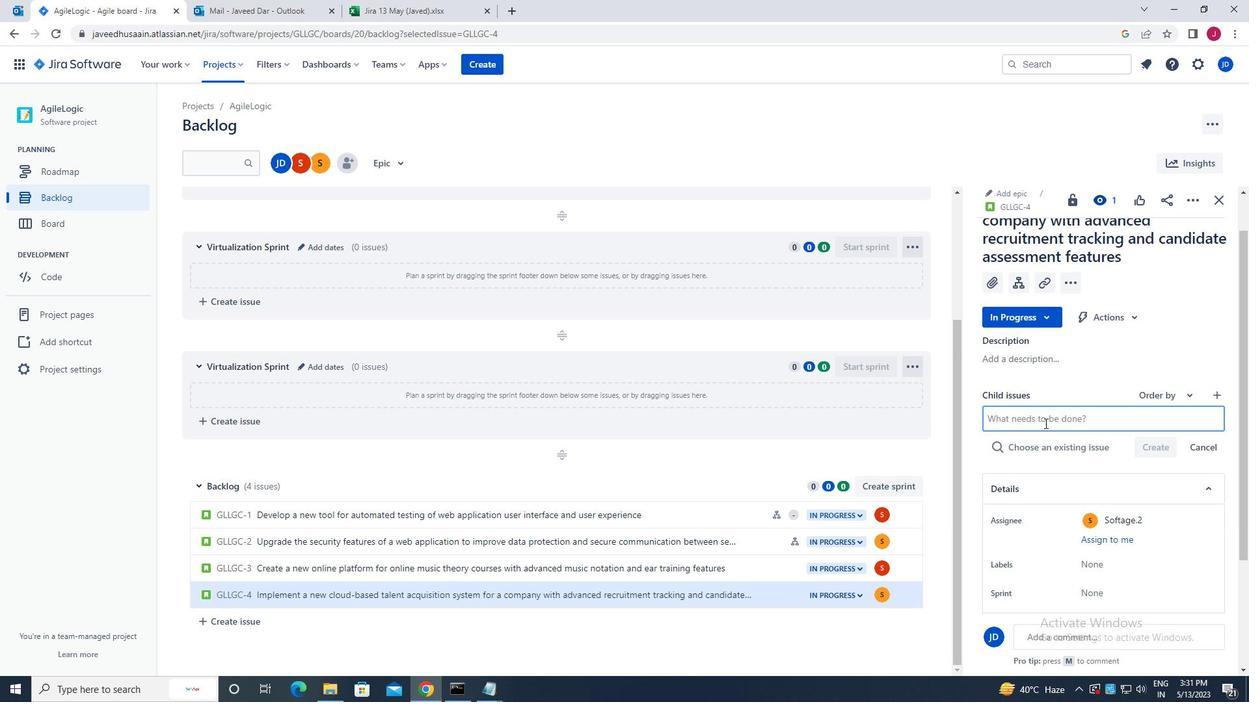 
Action: Key pressed <Key.caps_lock>a<Key.caps_lock>utomated<Key.space>testing<Key.space>infrastructure<Key.space>security<Key.space>incident<Key.space>respom<Key.backspace>nse<Key.space>testing<Key.space>and<Key.space>remediation<Key.enter>
Screenshot: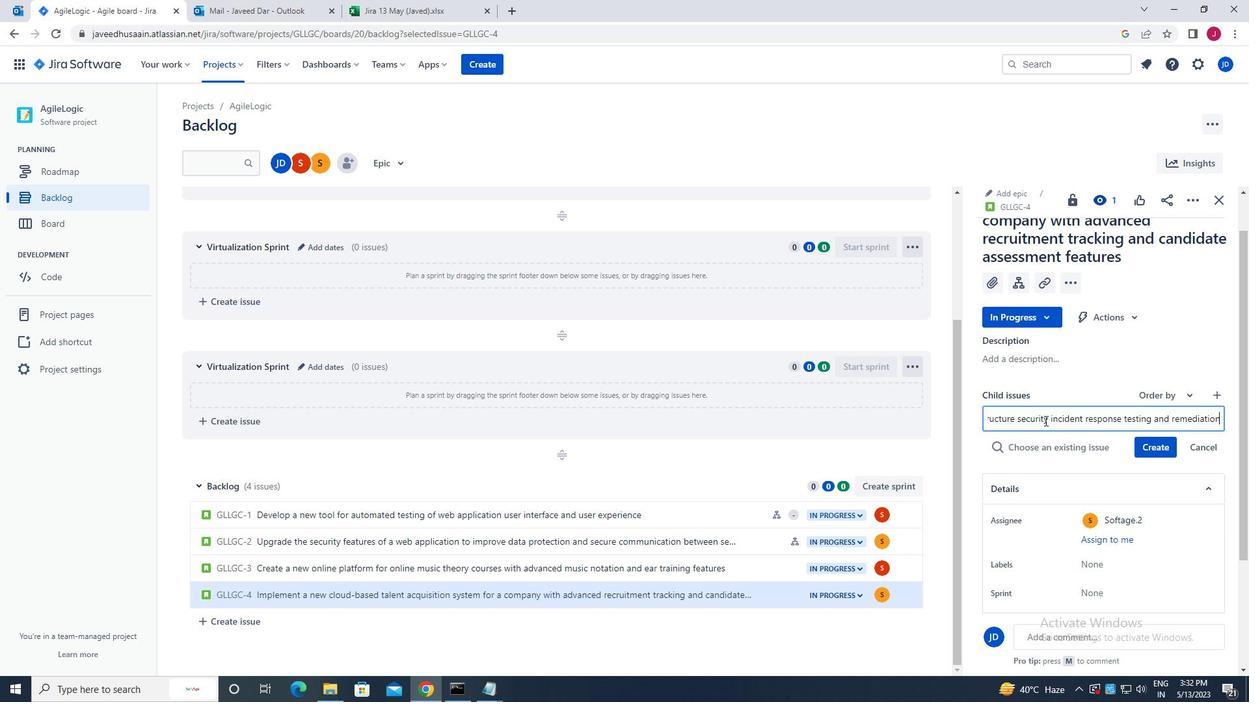 
Action: Mouse moved to (1163, 425)
Screenshot: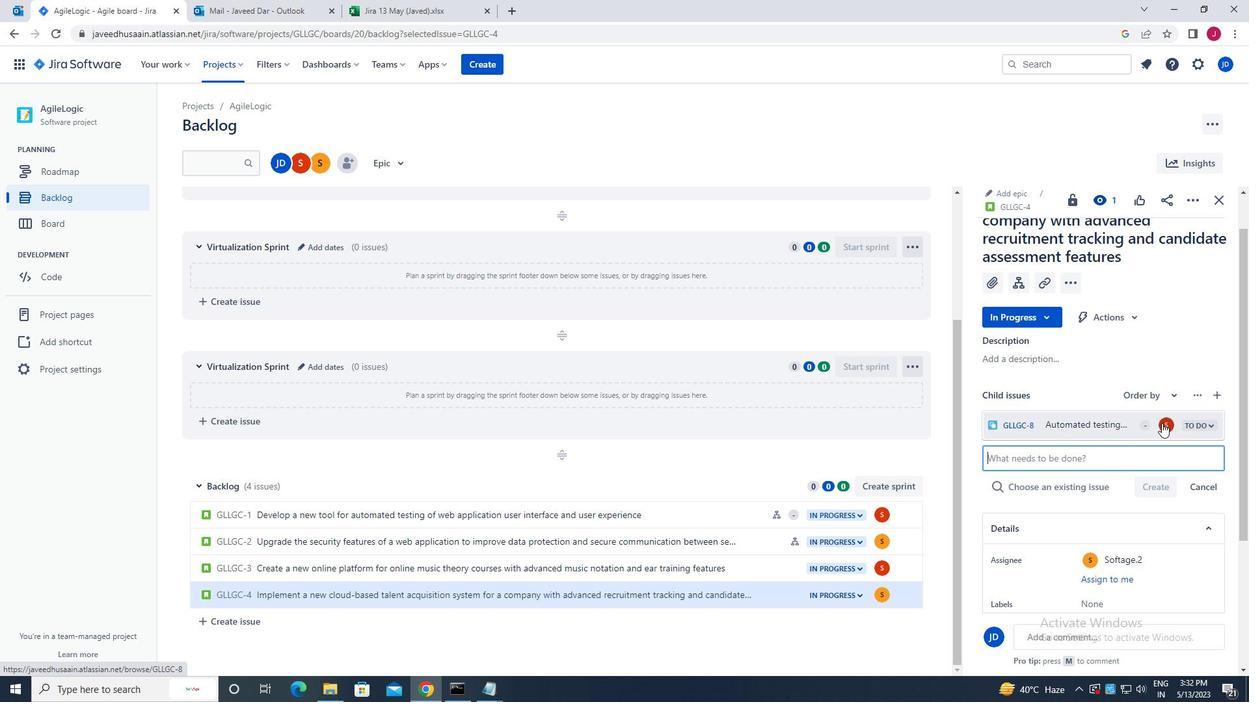 
Action: Mouse pressed left at (1163, 425)
Screenshot: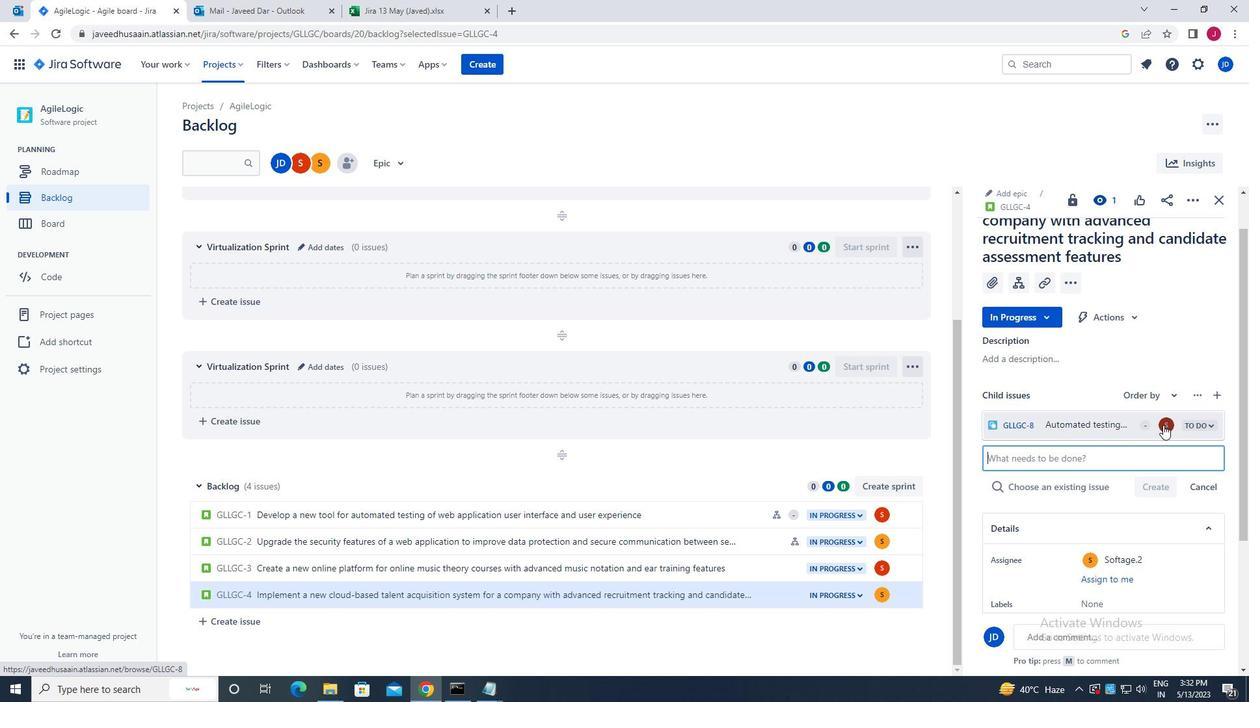 
Action: Mouse moved to (1055, 383)
Screenshot: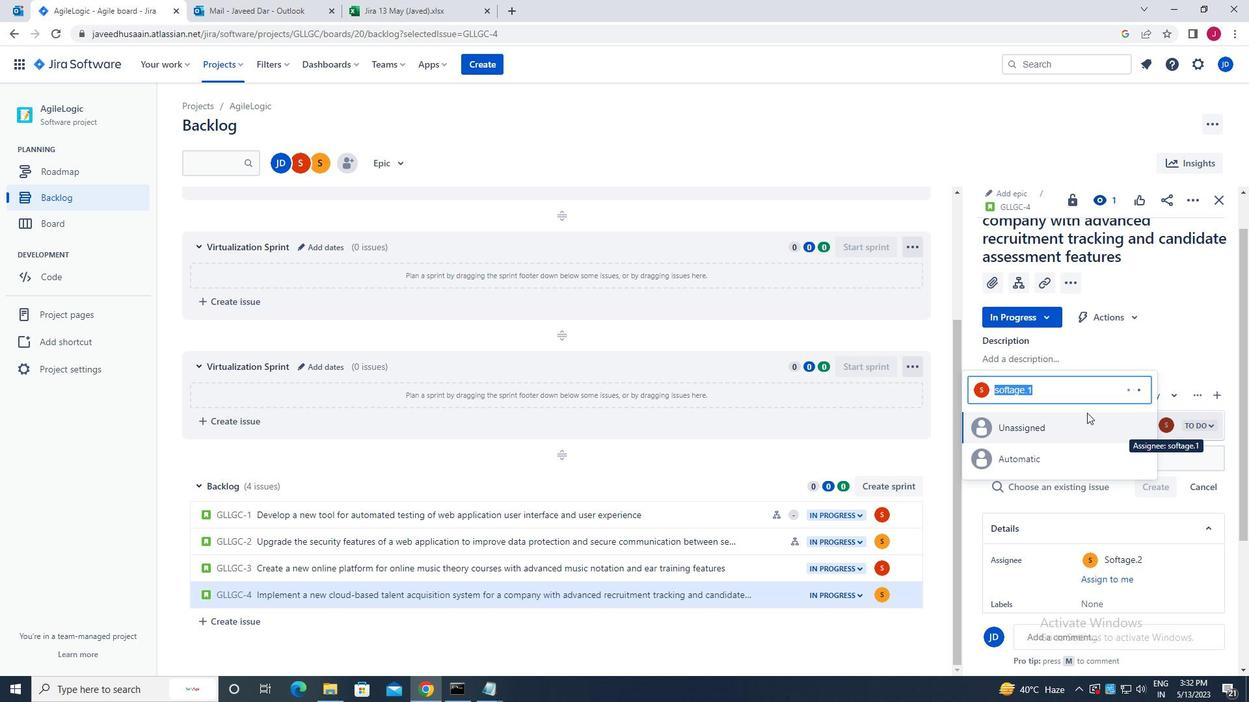 
Action: Key pressed soft
Screenshot: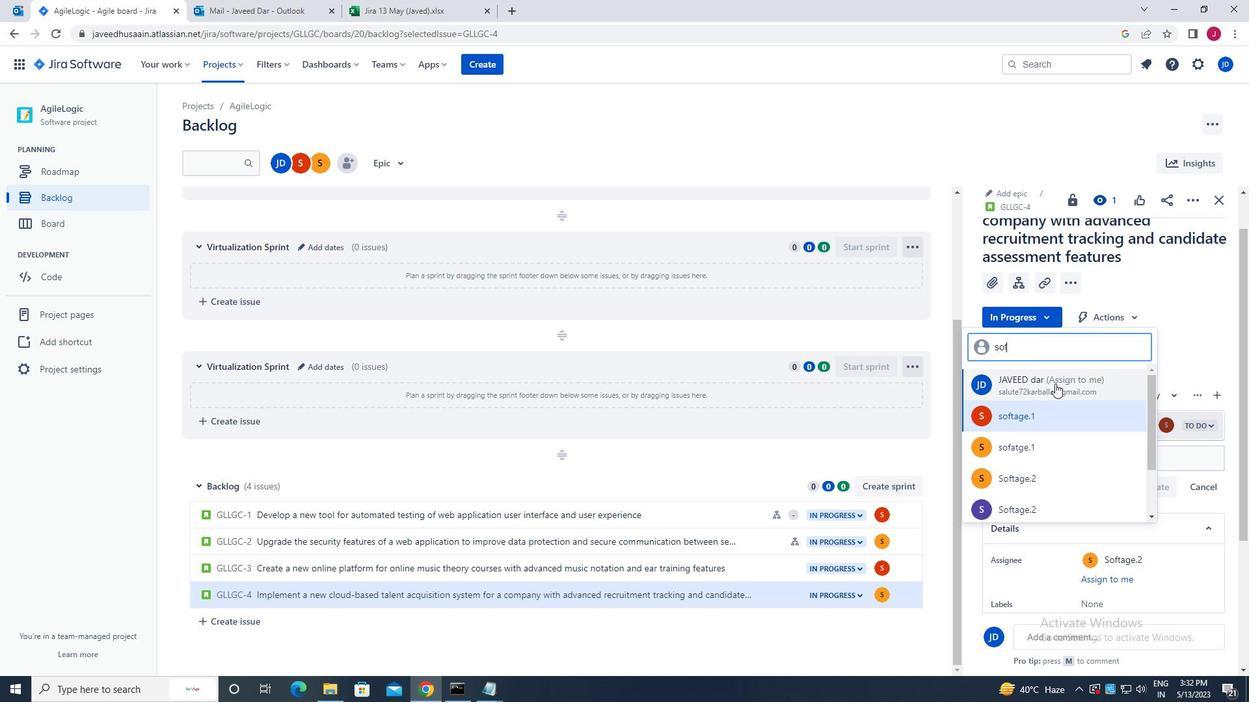 
Action: Mouse moved to (1045, 414)
Screenshot: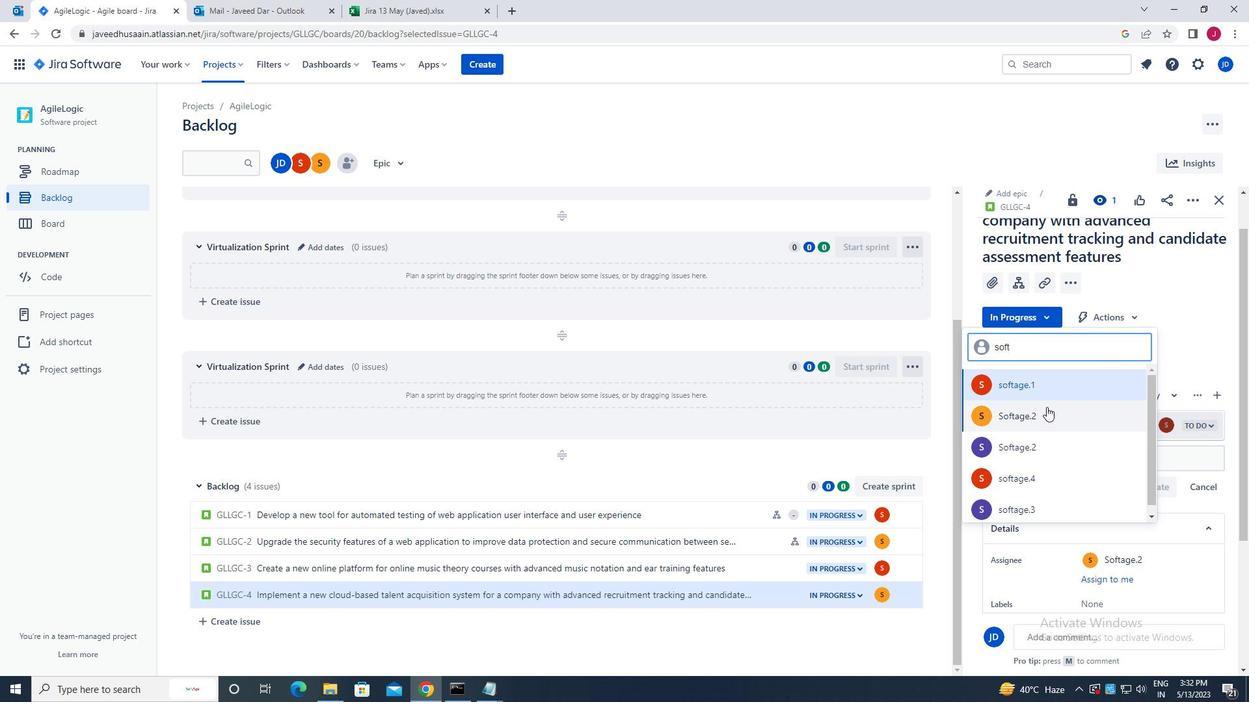 
Action: Mouse pressed left at (1045, 414)
Screenshot: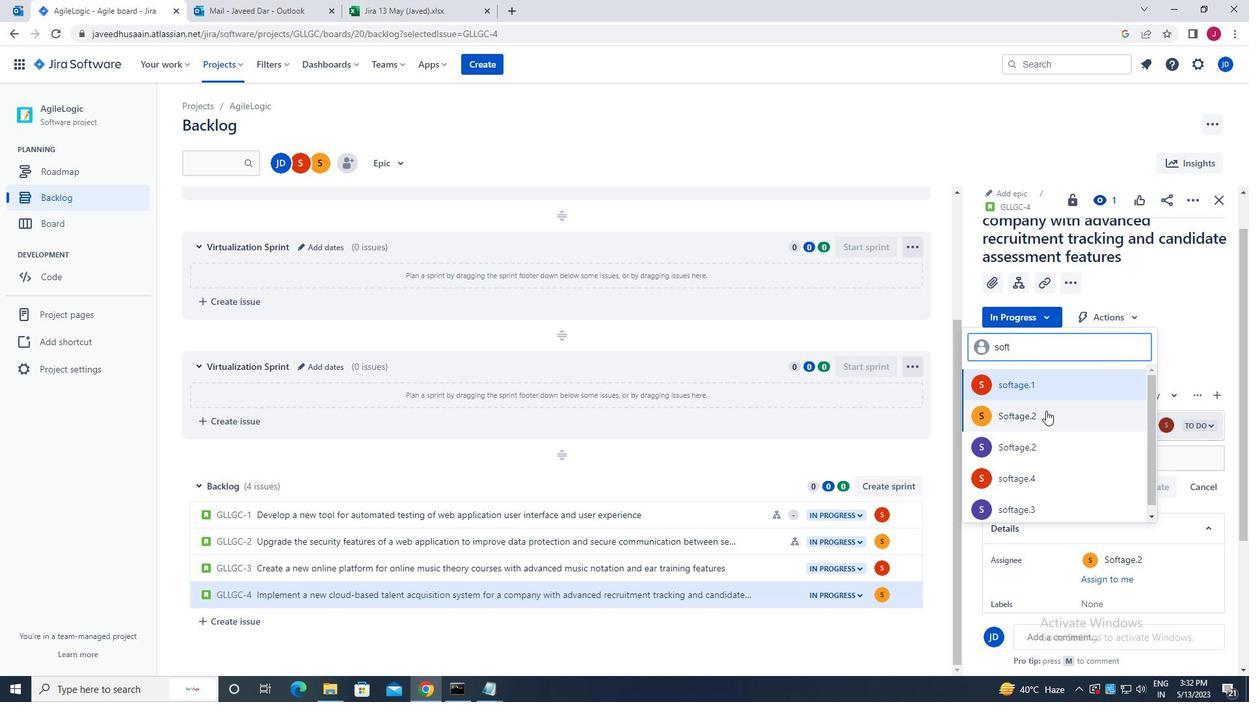 
Action: Mouse moved to (1218, 202)
Screenshot: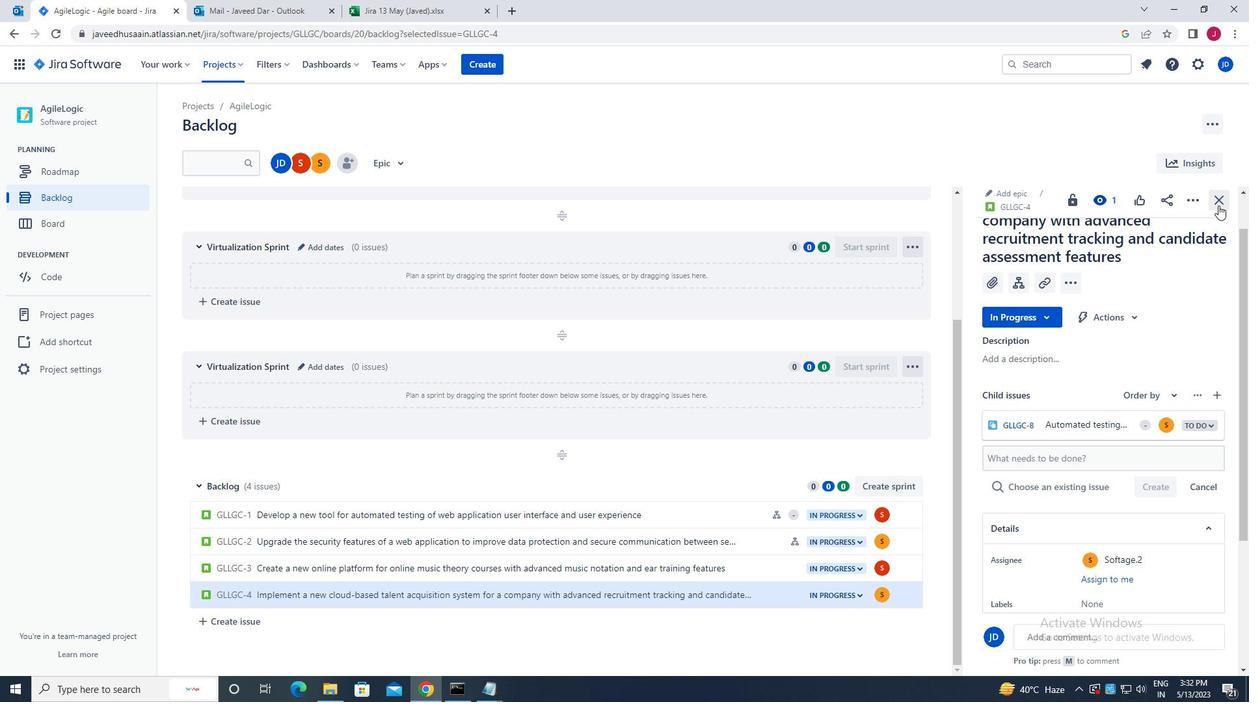 
Action: Mouse pressed left at (1218, 202)
Screenshot: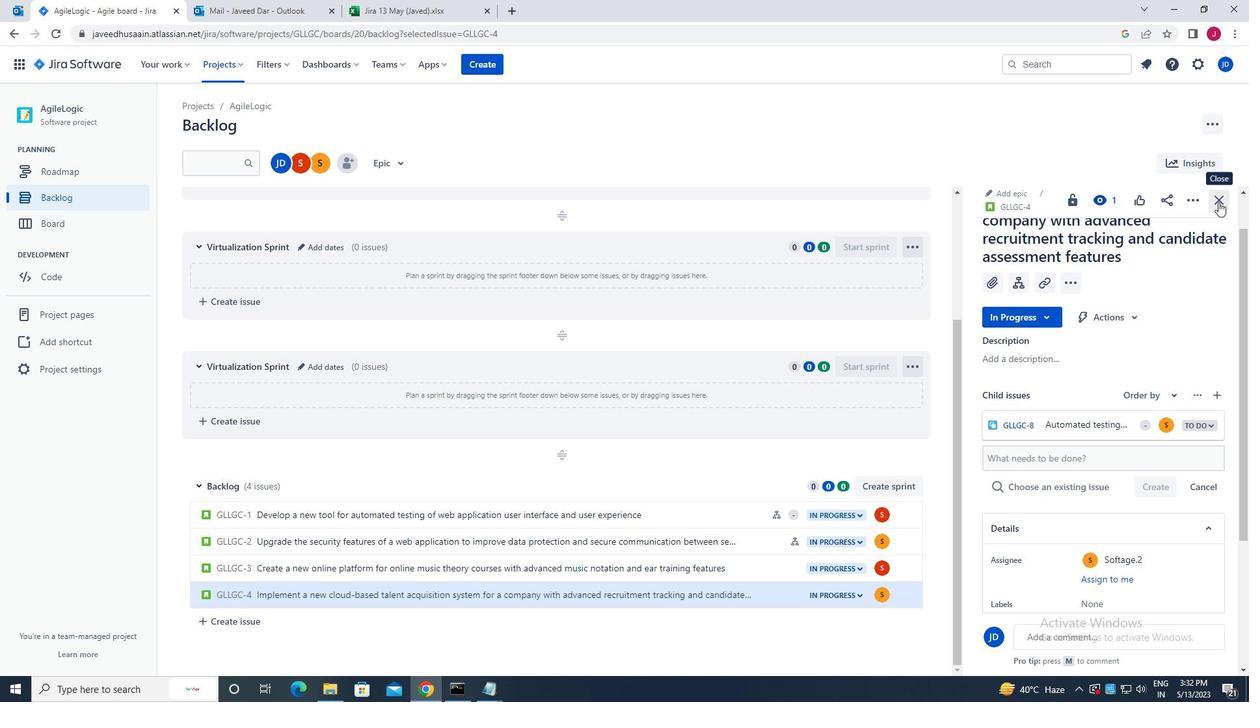 
Action: Mouse moved to (942, 364)
Screenshot: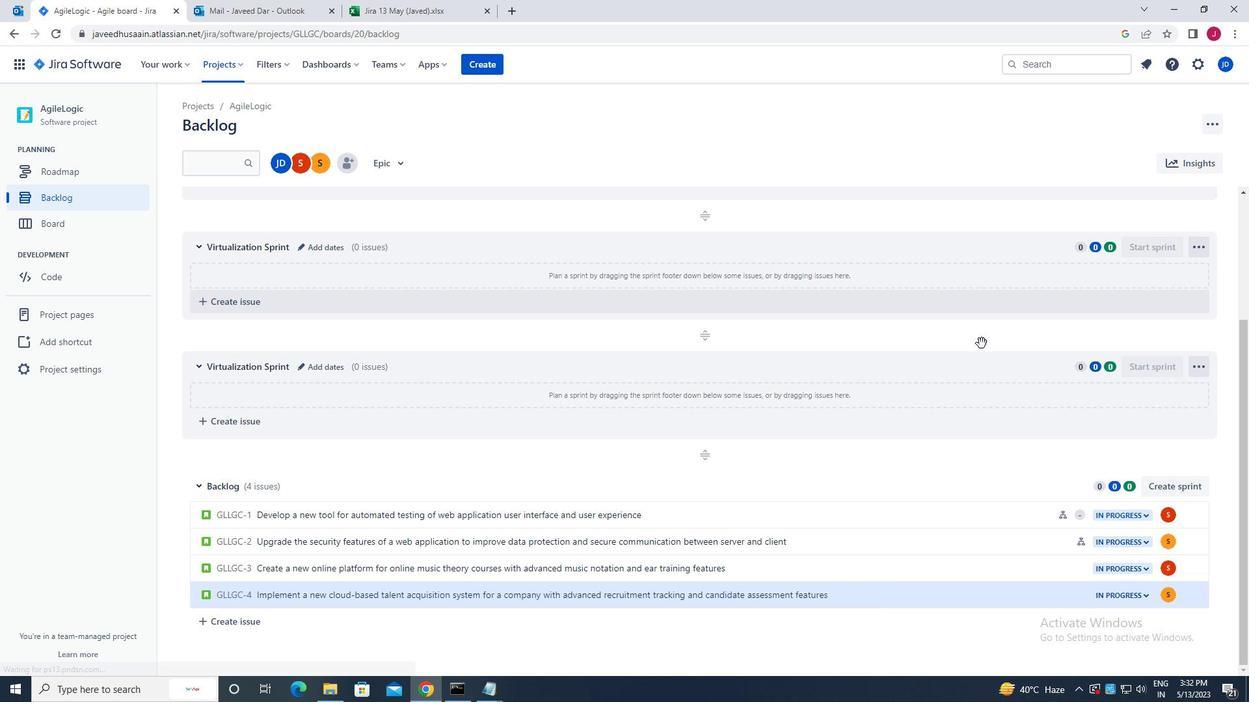 
